 Task: Open Card Content Strategy Meeting in Board Newsletter Optimization to Workspace Advertising and Marketing and add a team member Softage.4@softage.net, a label Blue, a checklist Urban Planning, an attachment from Trello, a color Blue and finally, add a card description 'Plan and execute company team-building retreat with a focus on work-life integration' and a comment 'Given the potential impact of this task on our company competitive position, let us ensure that we approach it with a sense of strategic thinking and planning.'. Add a start date 'Jan 04, 1900' with a due date 'Jan 11, 1900'
Action: Mouse moved to (405, 148)
Screenshot: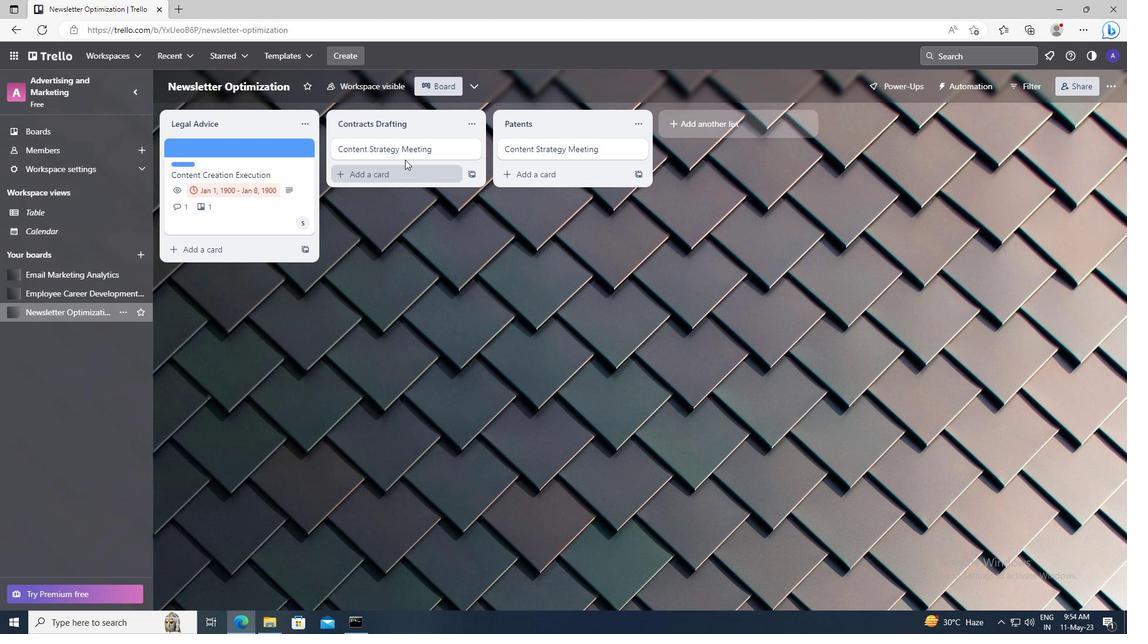 
Action: Mouse pressed left at (405, 148)
Screenshot: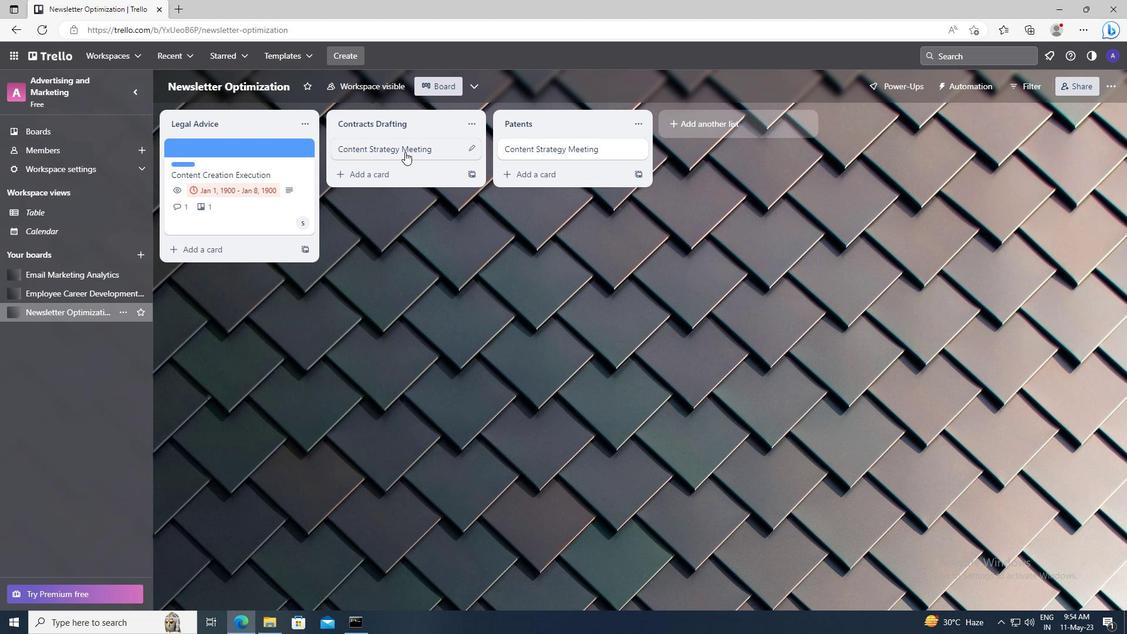 
Action: Mouse moved to (694, 186)
Screenshot: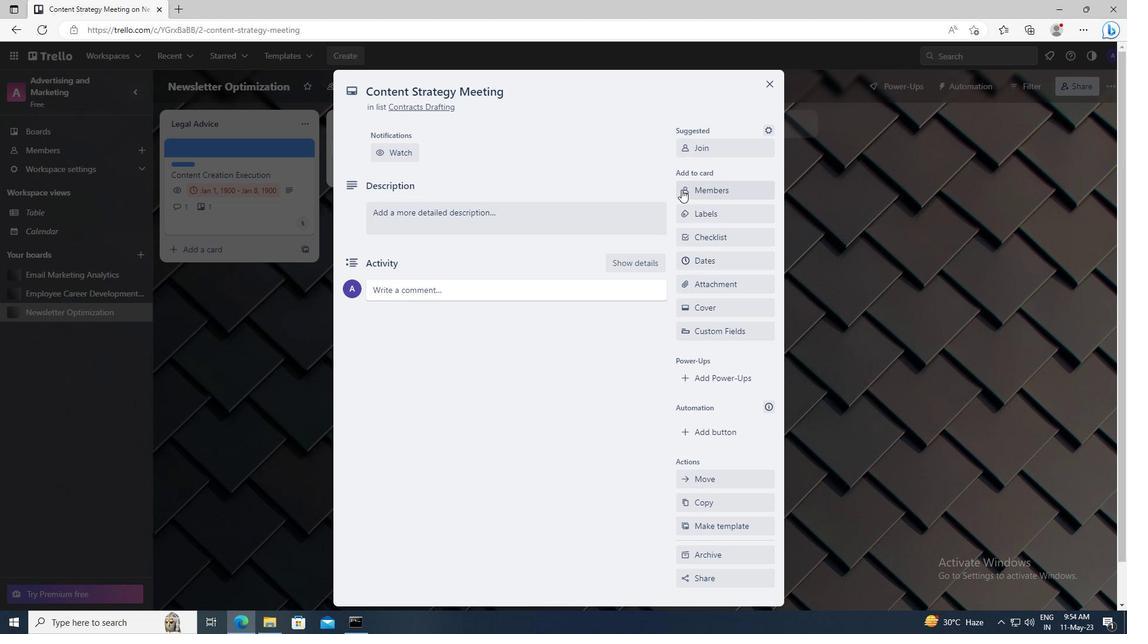 
Action: Mouse pressed left at (694, 186)
Screenshot: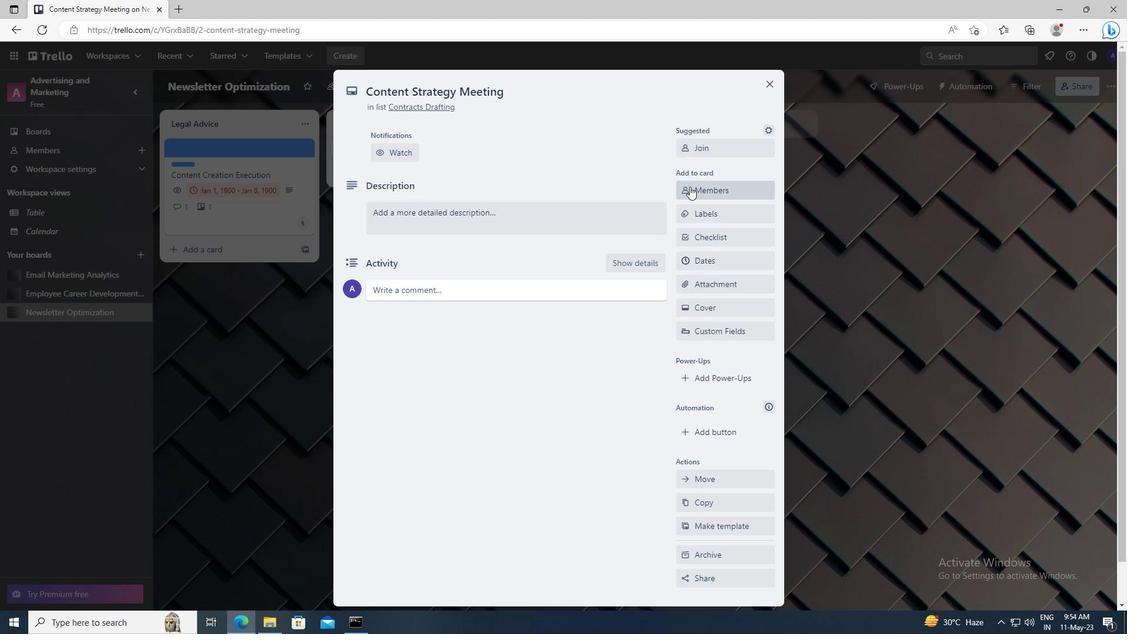 
Action: Mouse moved to (709, 245)
Screenshot: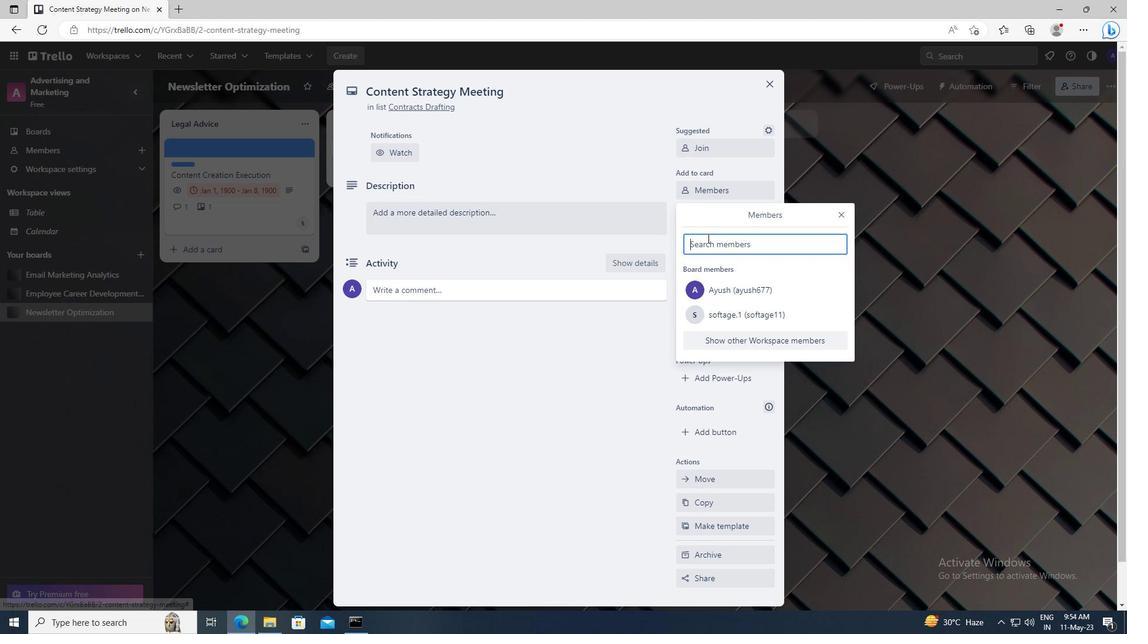 
Action: Mouse pressed left at (709, 245)
Screenshot: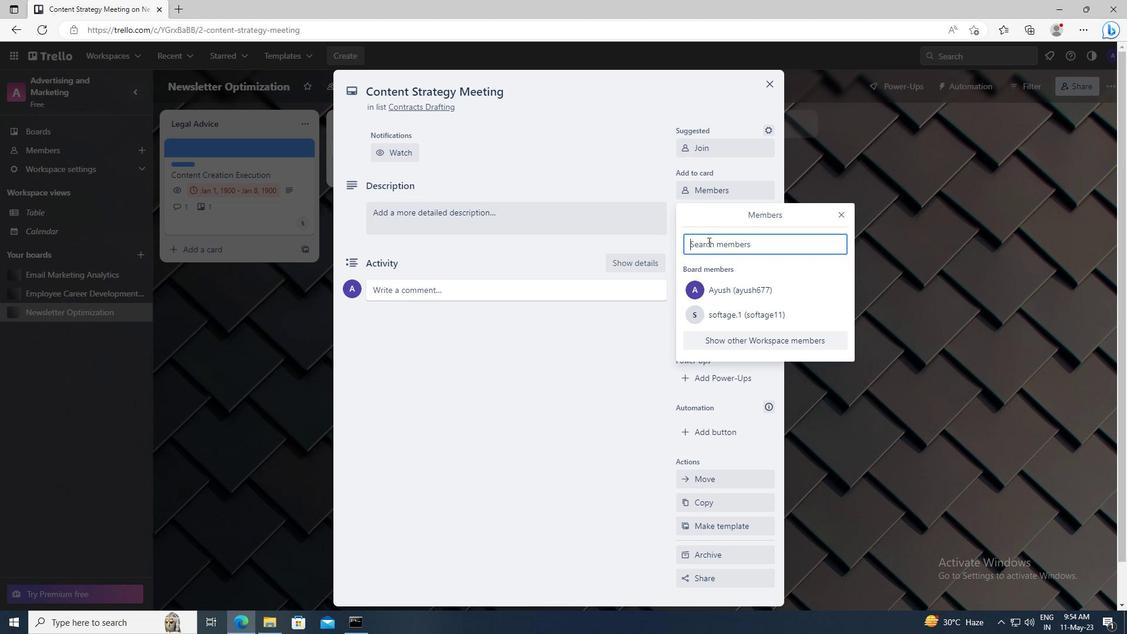
Action: Key pressed <Key.shift>SOFTAGE.4
Screenshot: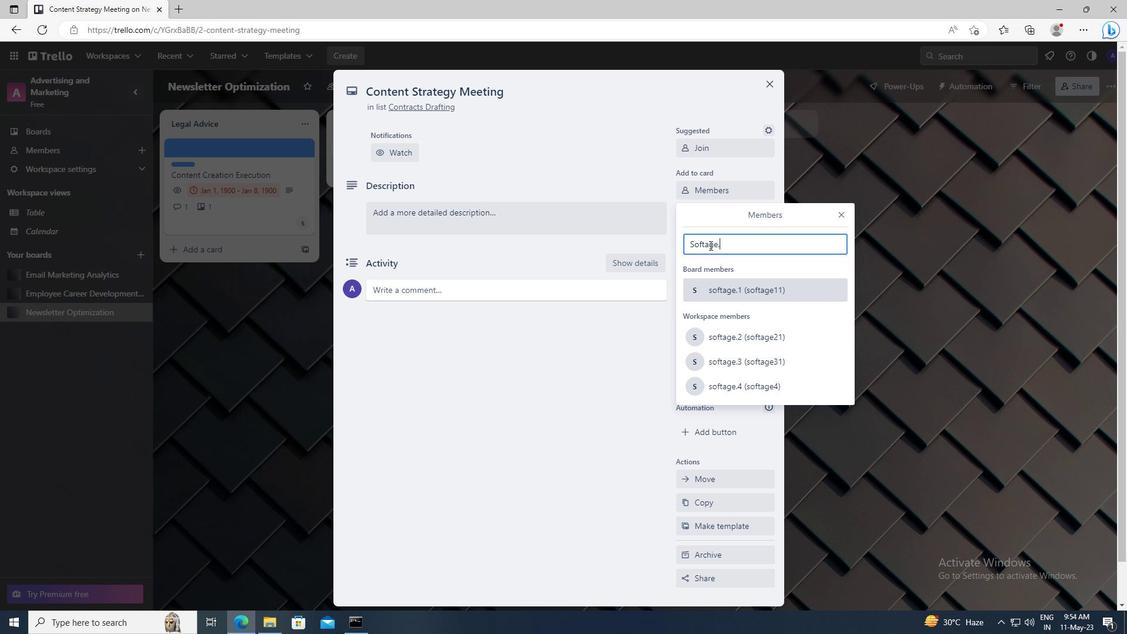 
Action: Mouse moved to (721, 353)
Screenshot: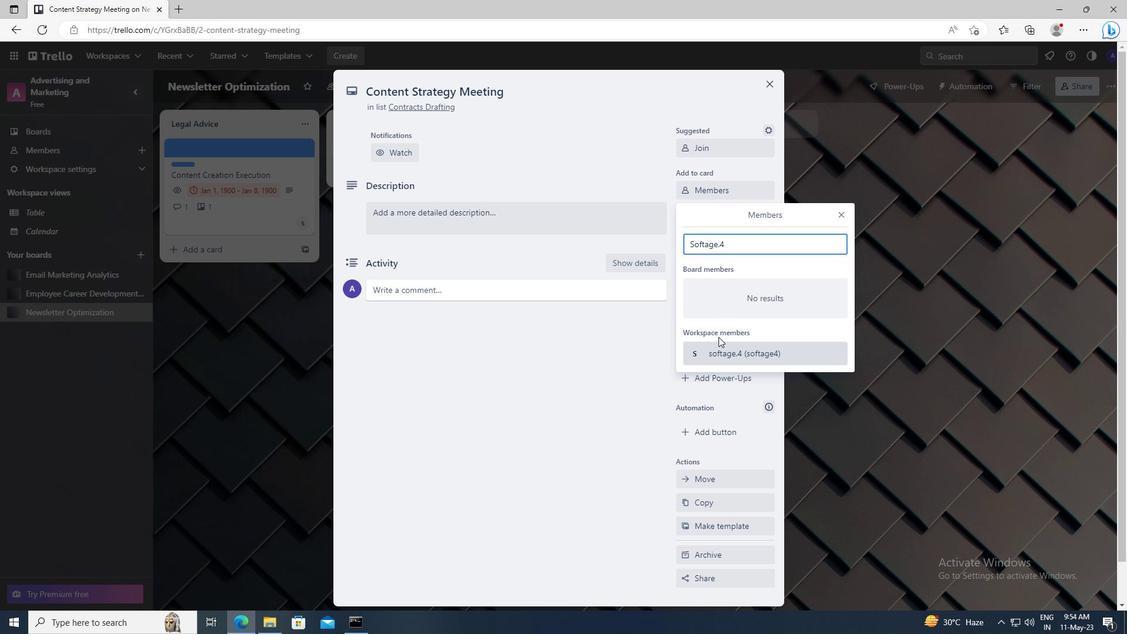 
Action: Mouse pressed left at (721, 353)
Screenshot: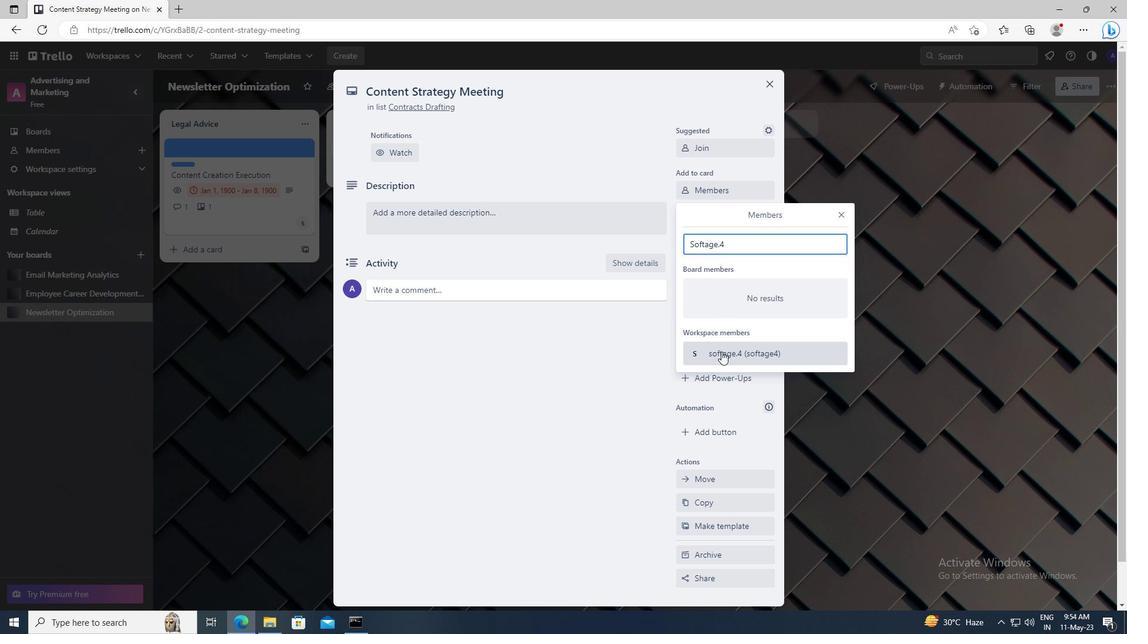 
Action: Mouse moved to (838, 214)
Screenshot: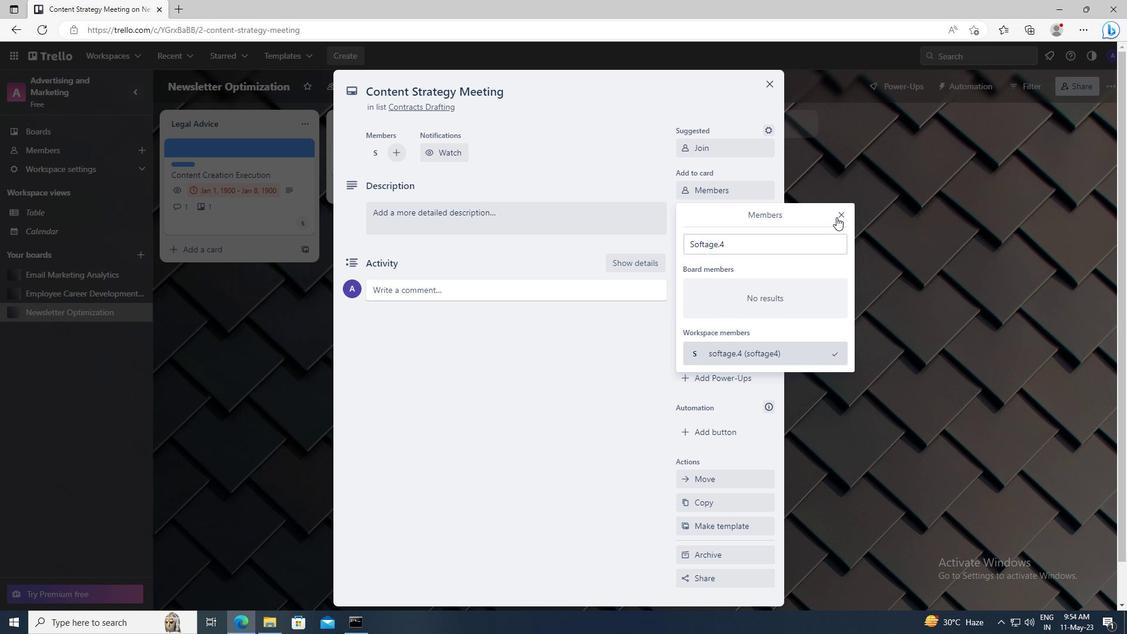 
Action: Mouse pressed left at (838, 214)
Screenshot: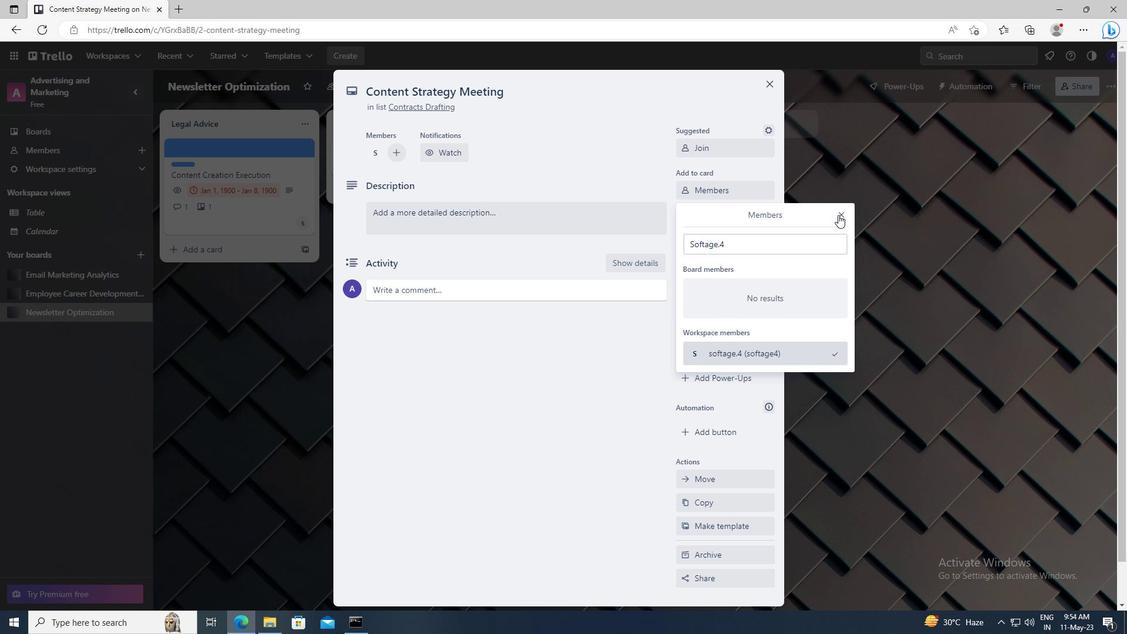 
Action: Mouse moved to (744, 214)
Screenshot: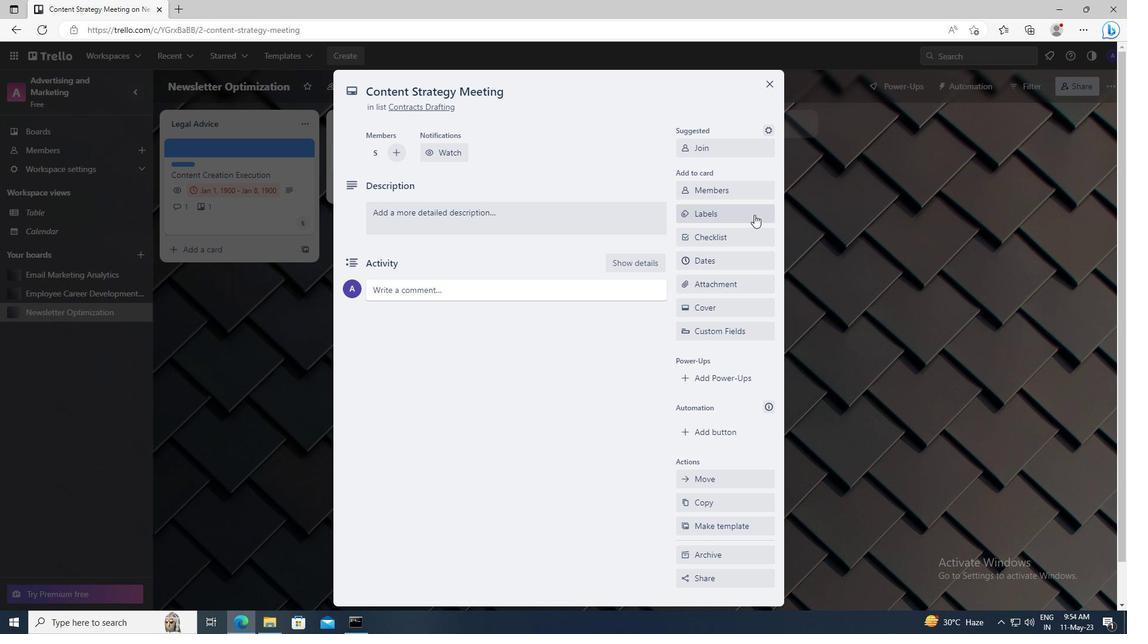 
Action: Mouse pressed left at (744, 214)
Screenshot: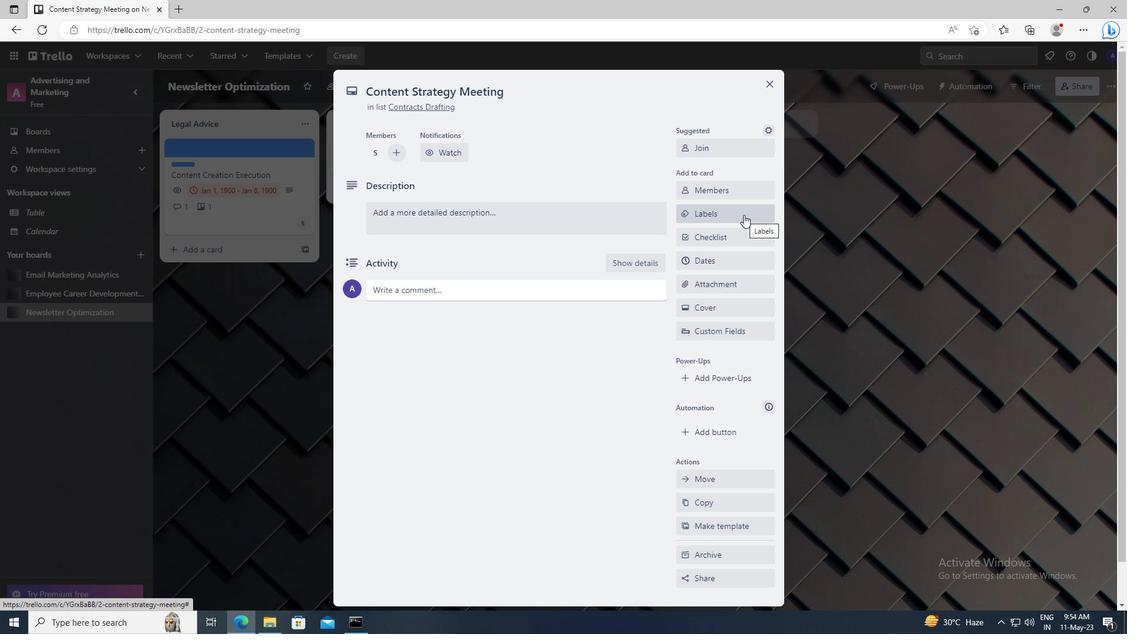 
Action: Mouse moved to (756, 443)
Screenshot: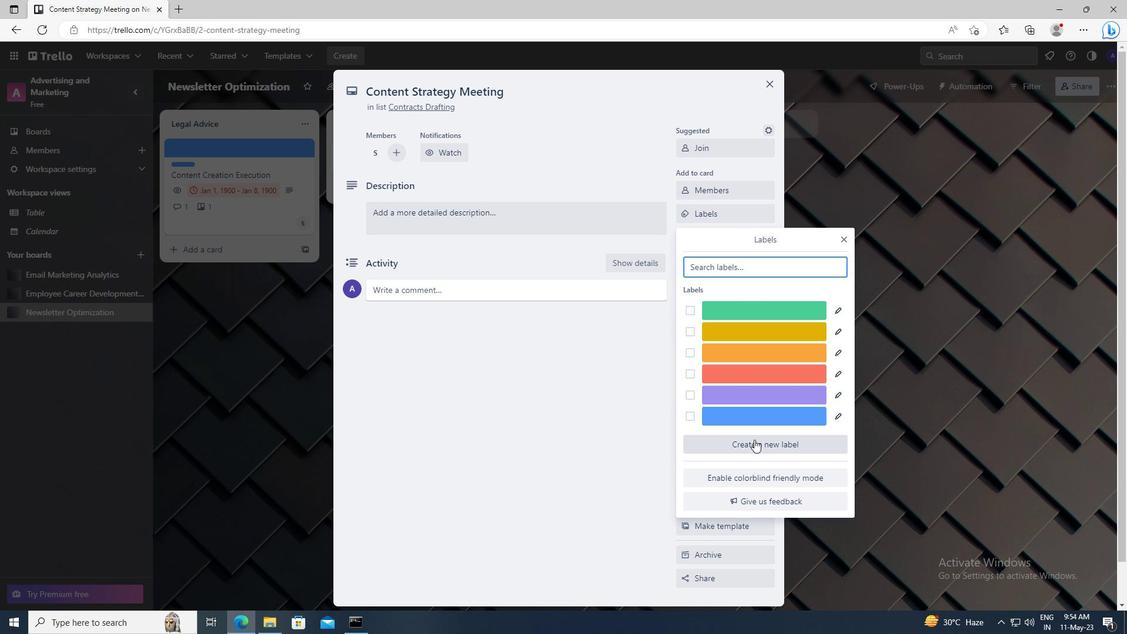 
Action: Mouse pressed left at (756, 443)
Screenshot: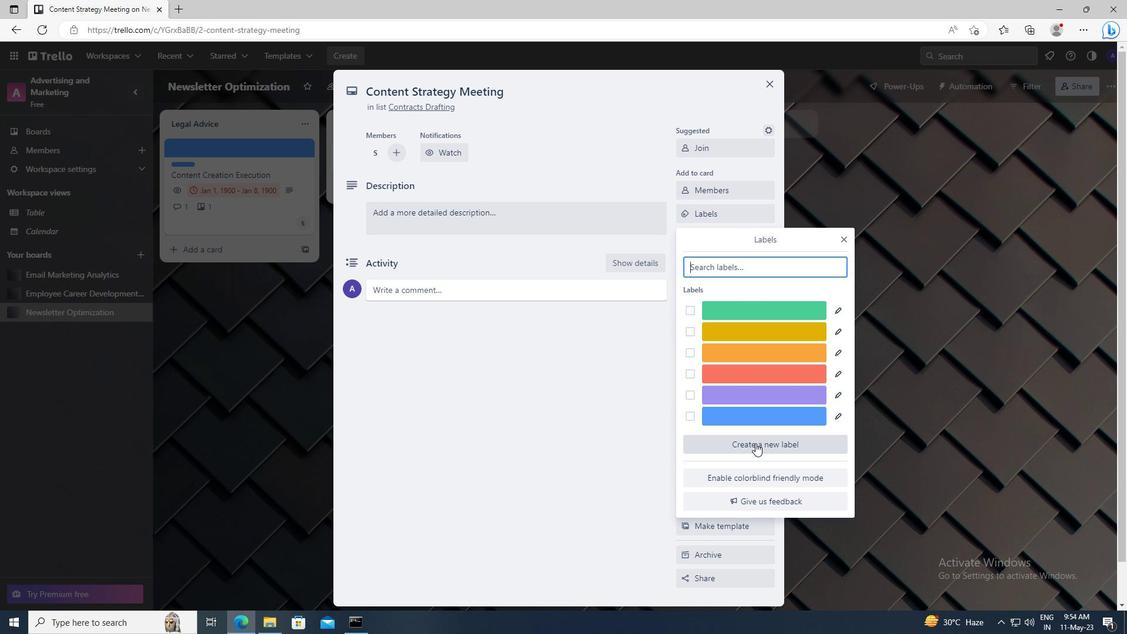 
Action: Mouse moved to (707, 469)
Screenshot: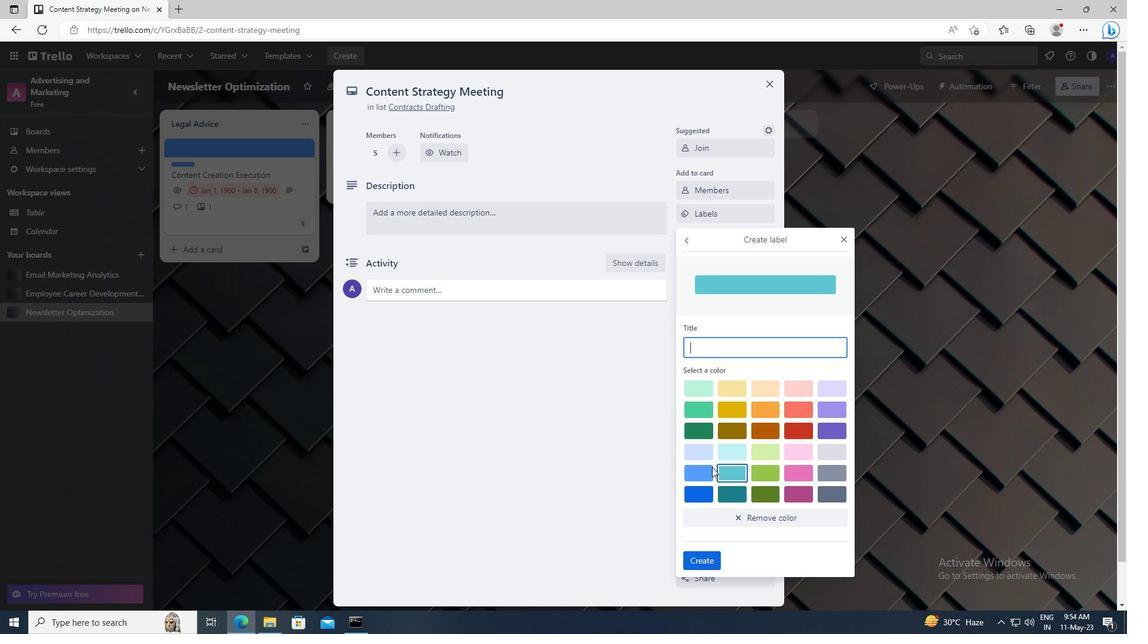 
Action: Mouse pressed left at (707, 469)
Screenshot: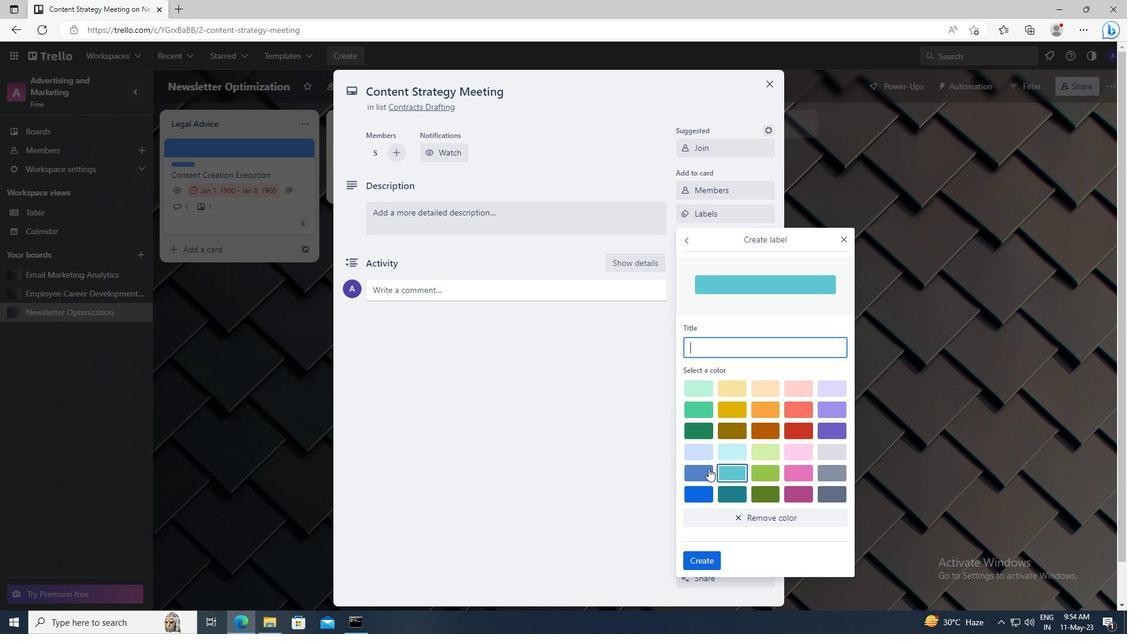 
Action: Mouse moved to (709, 560)
Screenshot: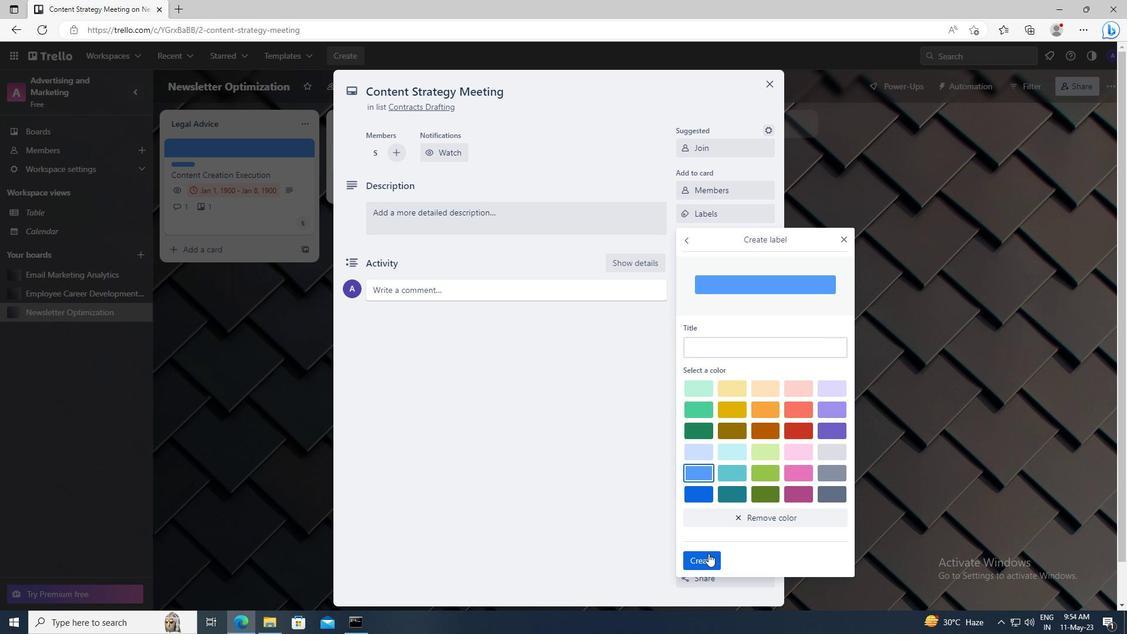 
Action: Mouse pressed left at (709, 560)
Screenshot: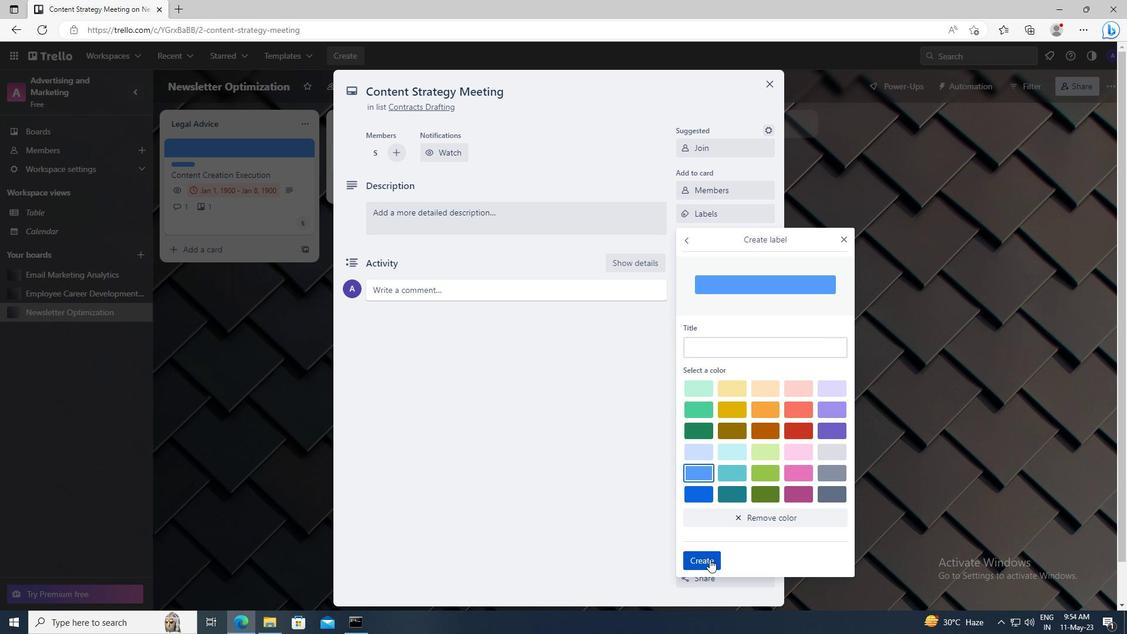 
Action: Mouse moved to (847, 239)
Screenshot: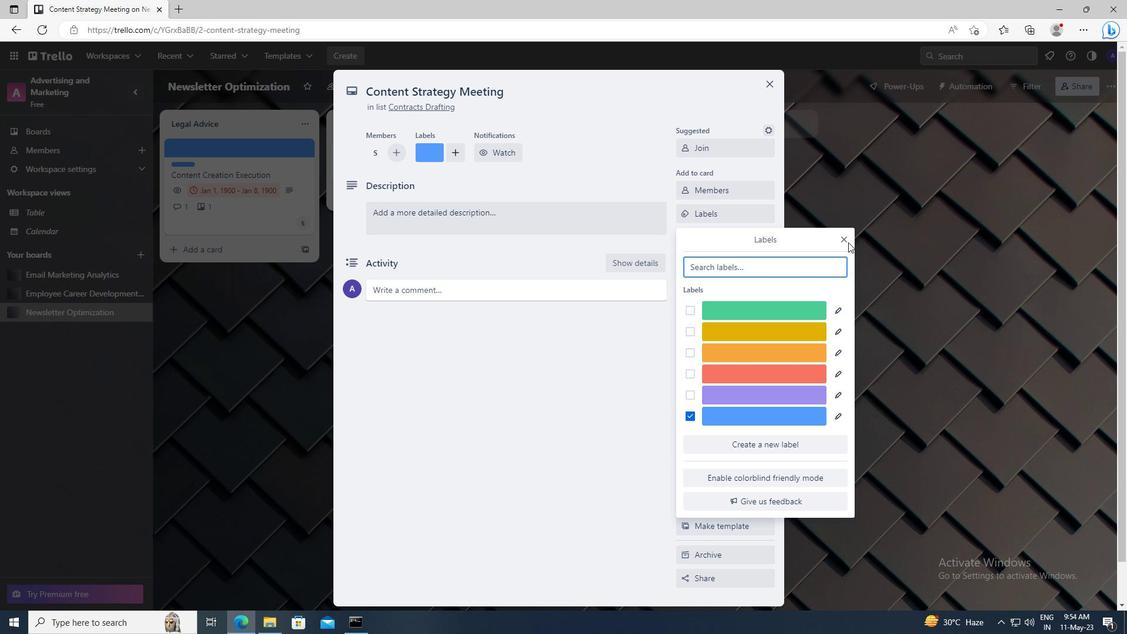 
Action: Mouse pressed left at (847, 239)
Screenshot: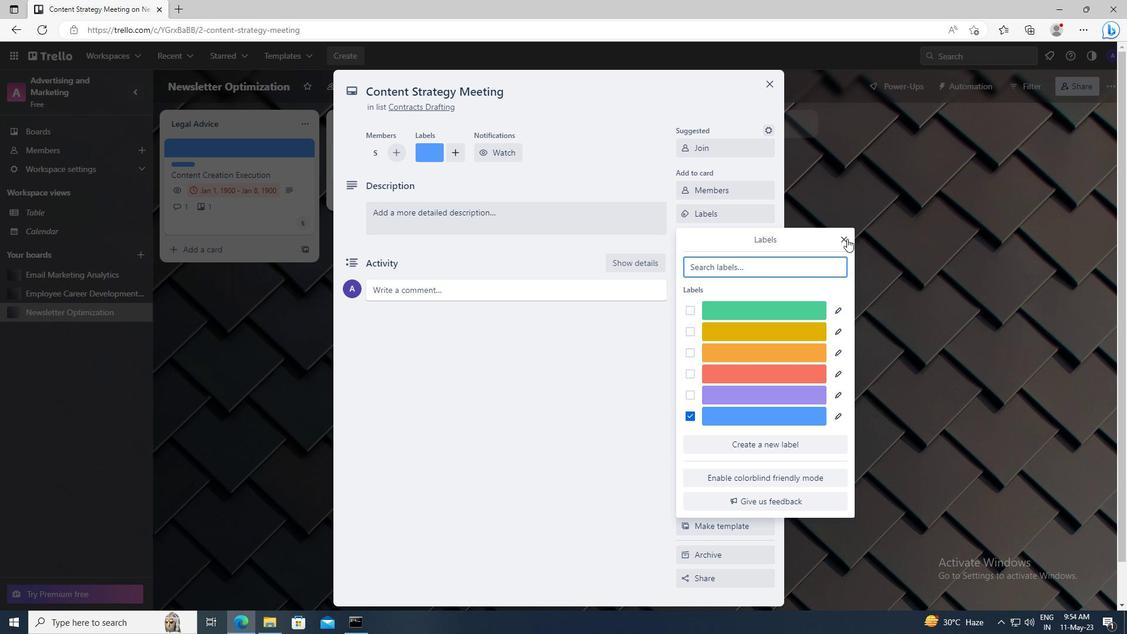 
Action: Mouse moved to (740, 239)
Screenshot: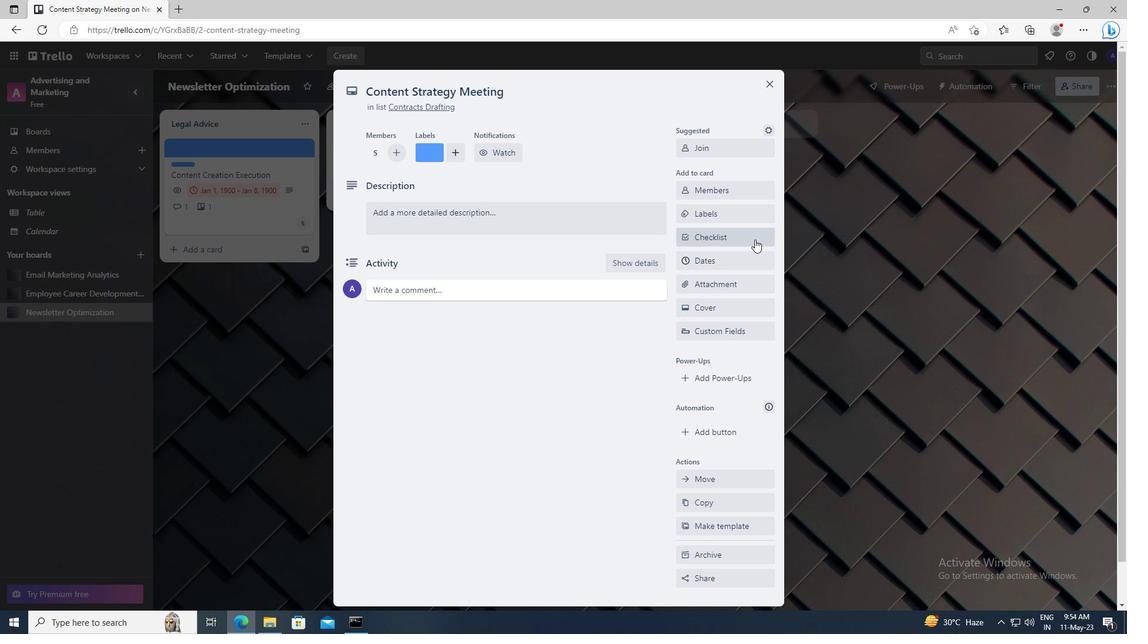 
Action: Mouse pressed left at (740, 239)
Screenshot: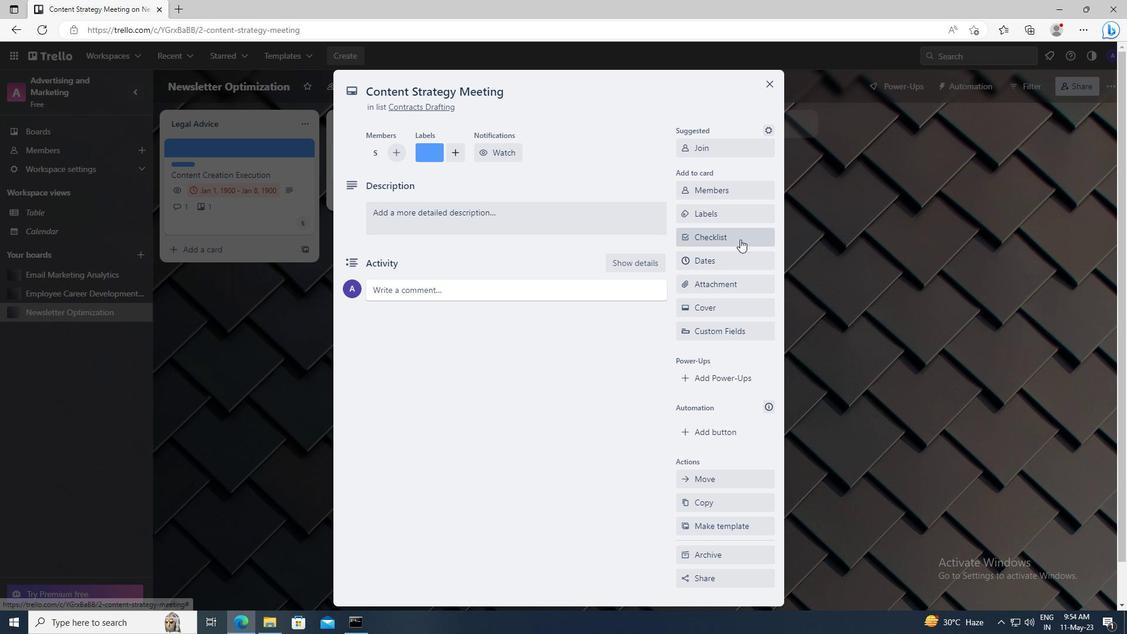 
Action: Key pressed <Key.shift>URBAN<Key.space><Key.shift>PLANNING
Screenshot: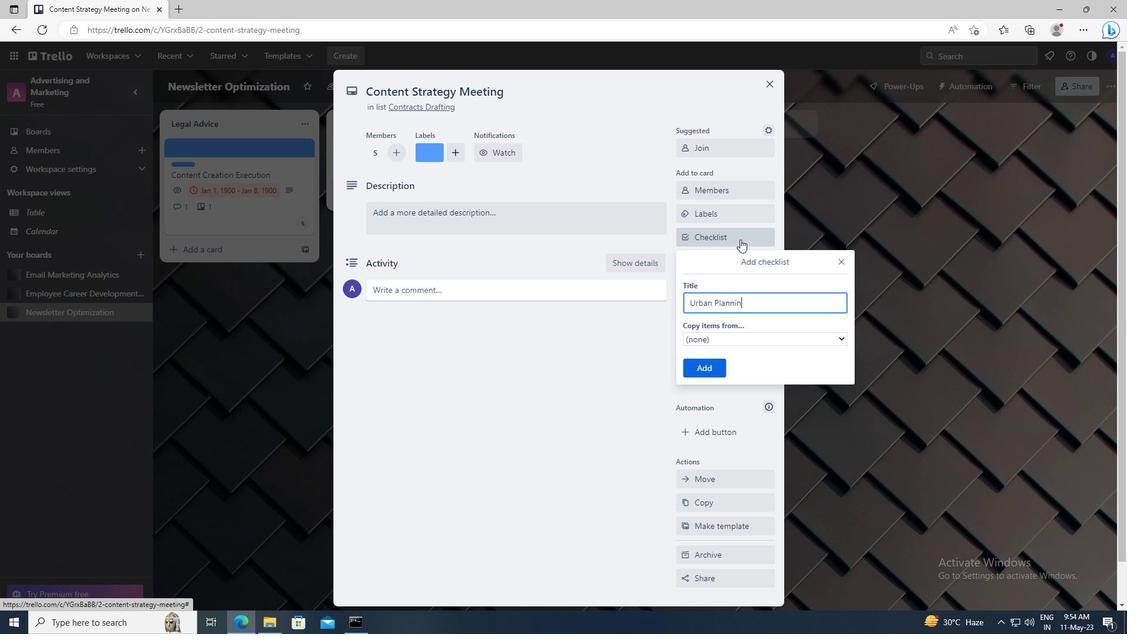 
Action: Mouse moved to (712, 365)
Screenshot: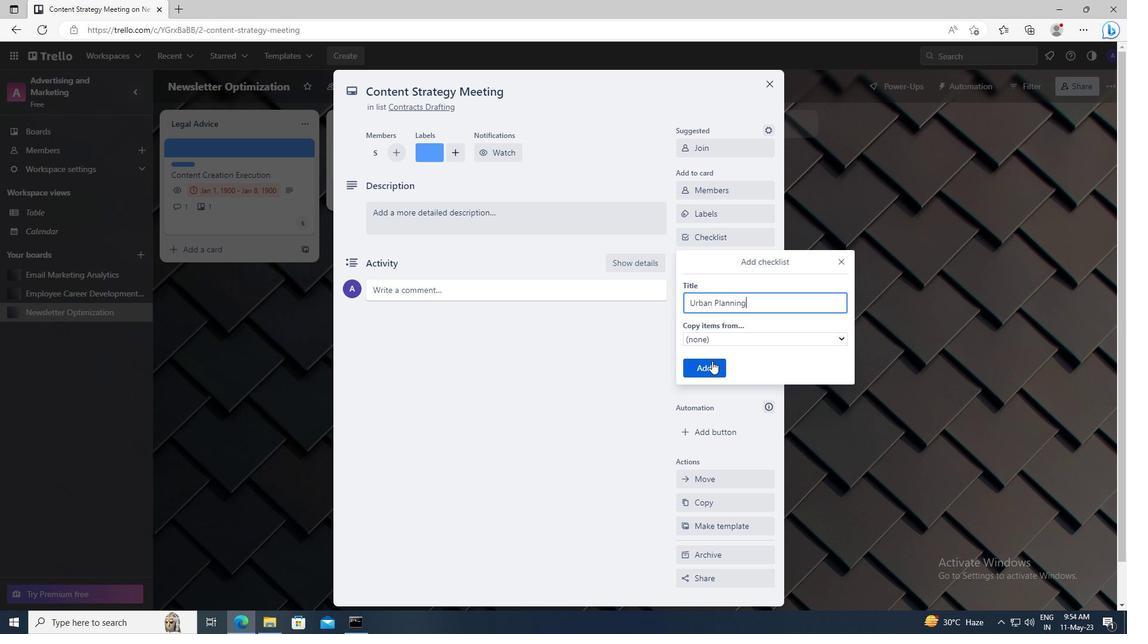 
Action: Mouse pressed left at (712, 365)
Screenshot: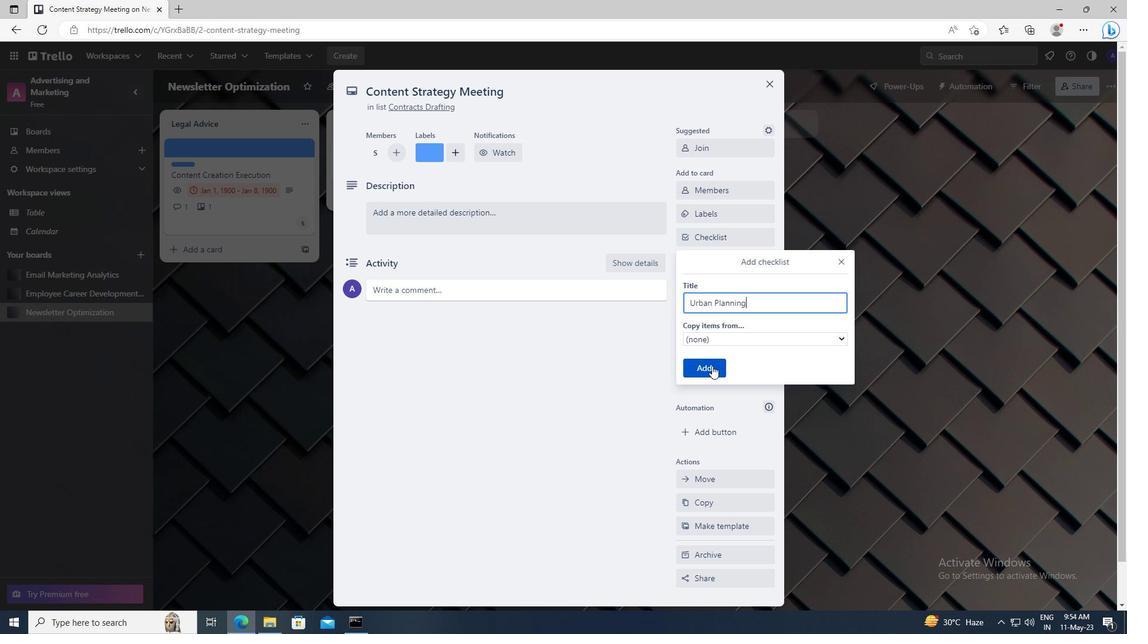 
Action: Mouse moved to (707, 286)
Screenshot: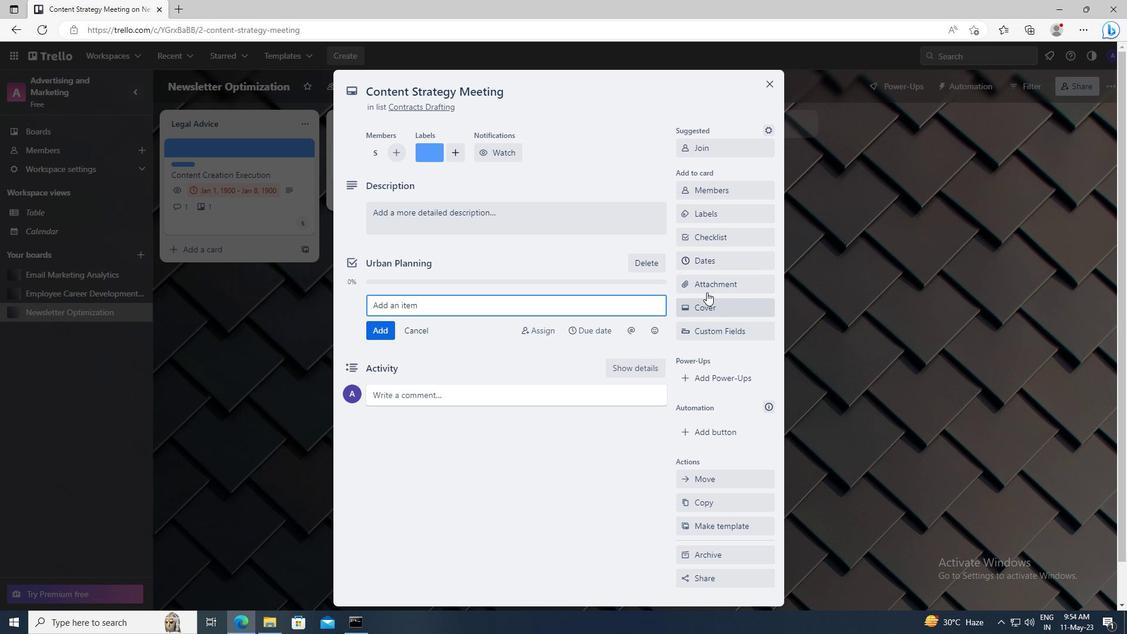 
Action: Mouse pressed left at (707, 286)
Screenshot: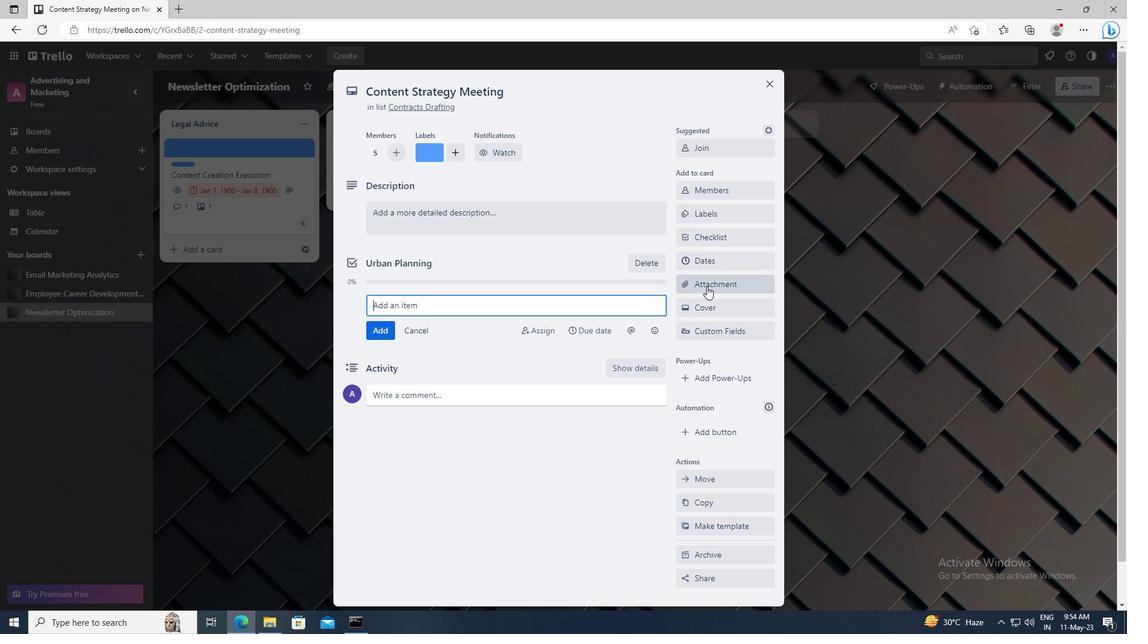 
Action: Mouse moved to (704, 352)
Screenshot: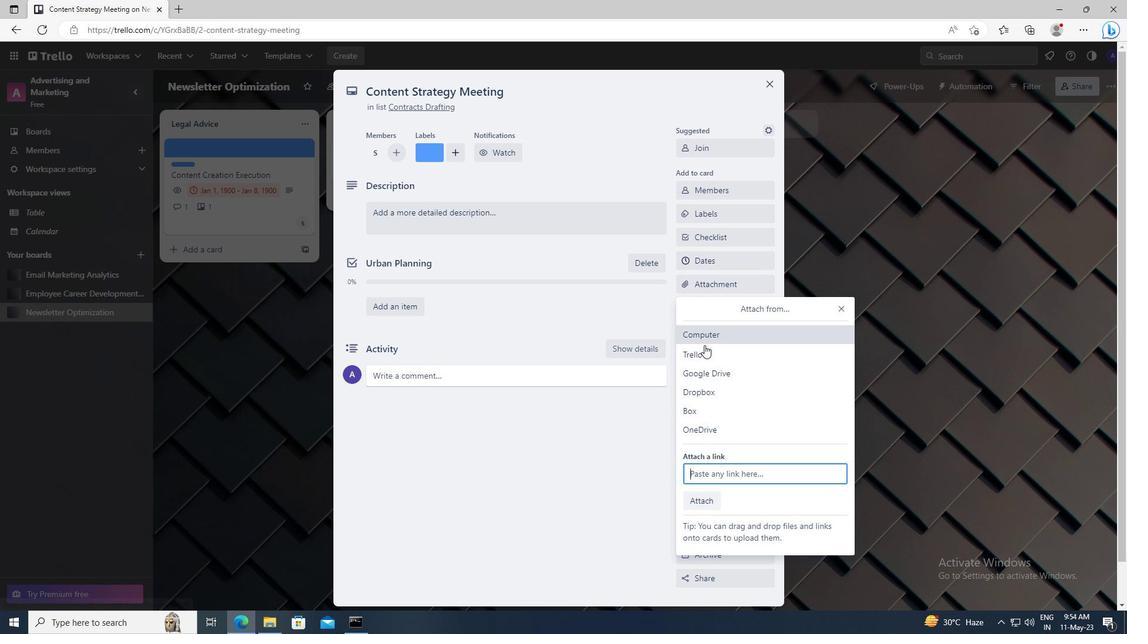 
Action: Mouse pressed left at (704, 352)
Screenshot: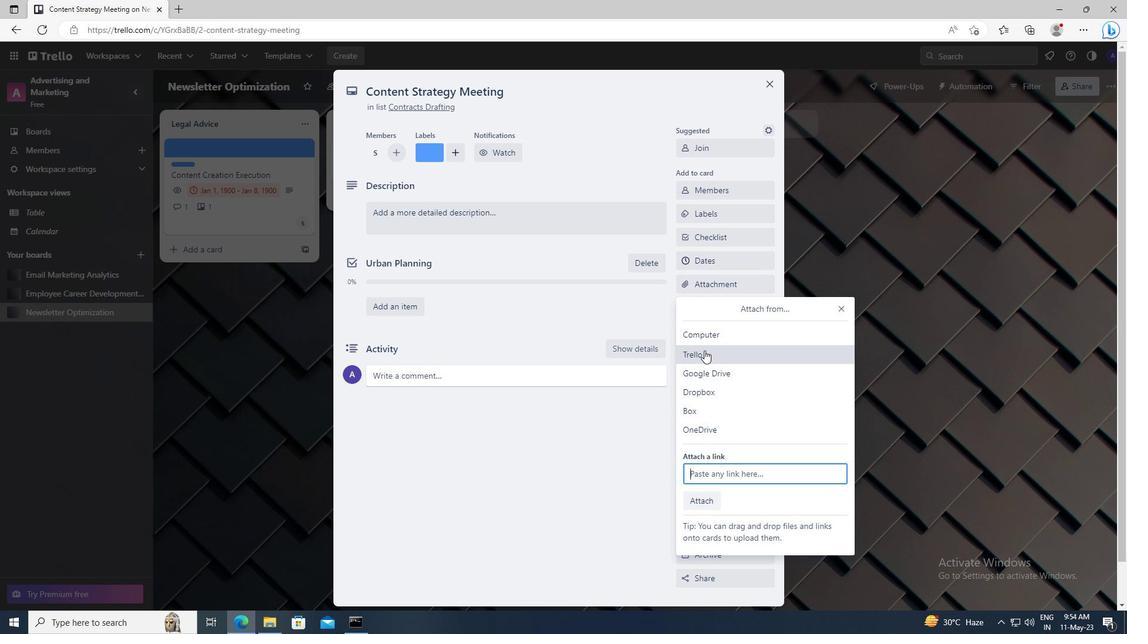 
Action: Mouse moved to (705, 255)
Screenshot: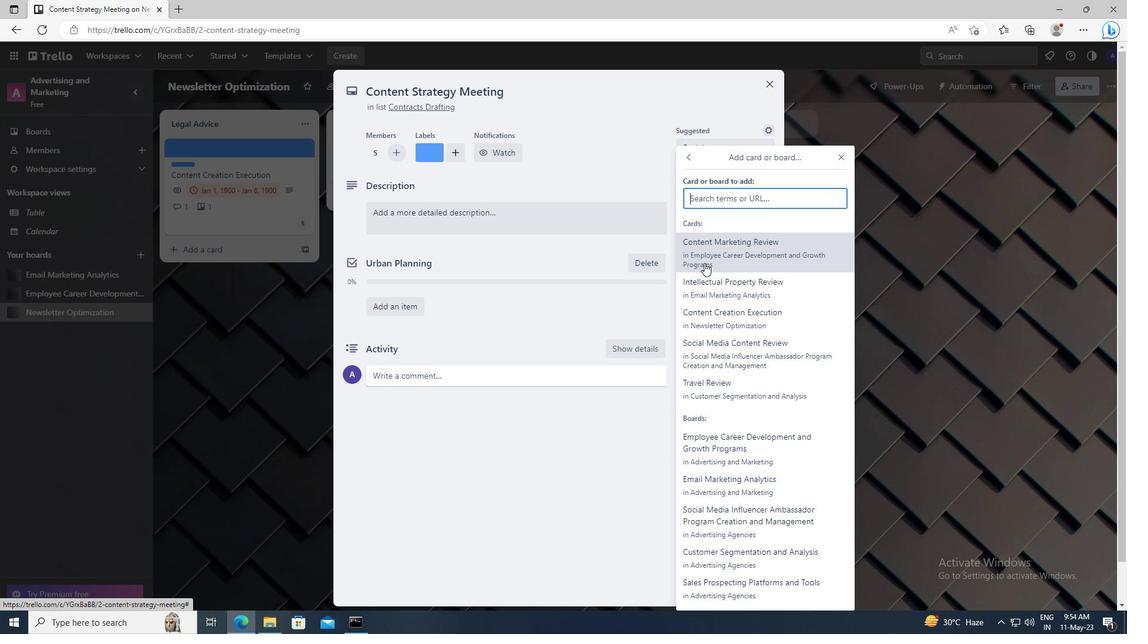 
Action: Mouse pressed left at (705, 255)
Screenshot: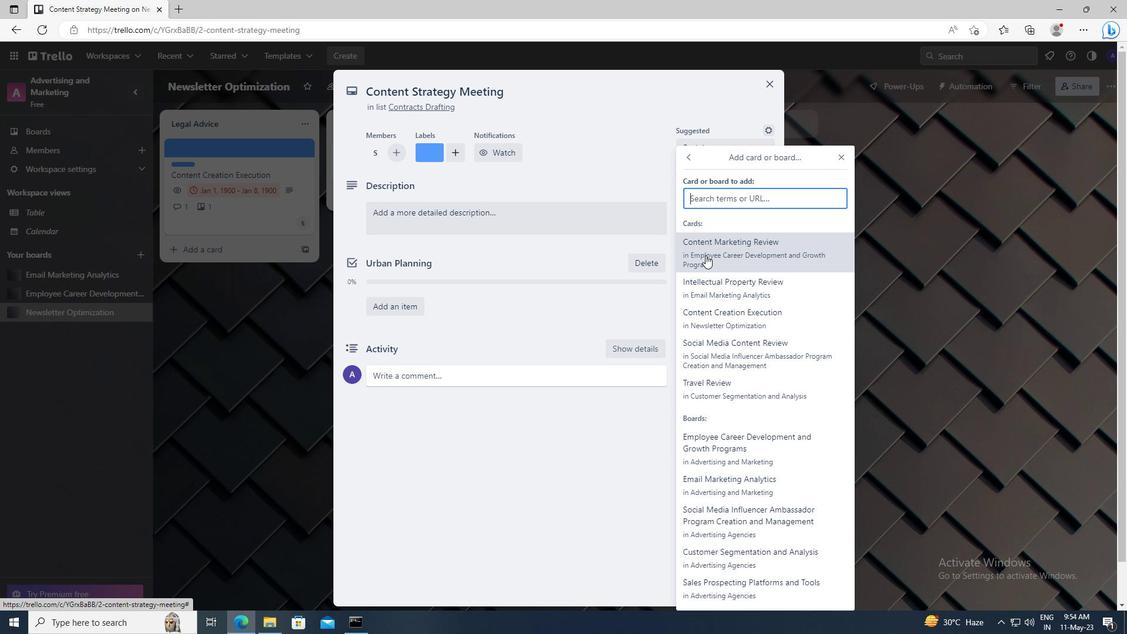 
Action: Mouse moved to (714, 302)
Screenshot: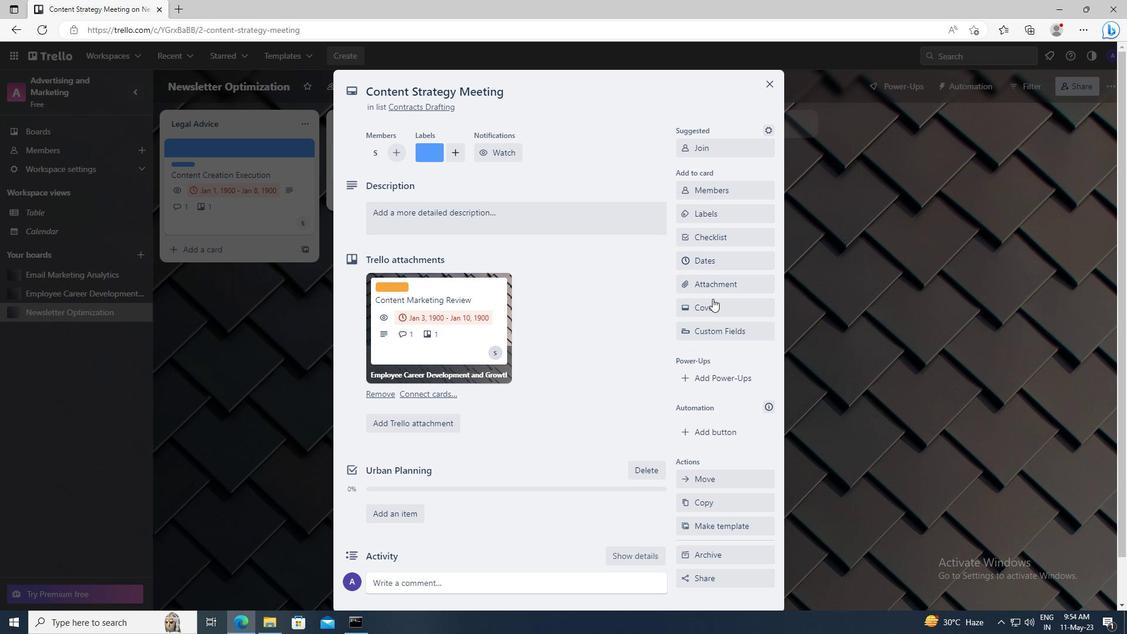
Action: Mouse pressed left at (714, 302)
Screenshot: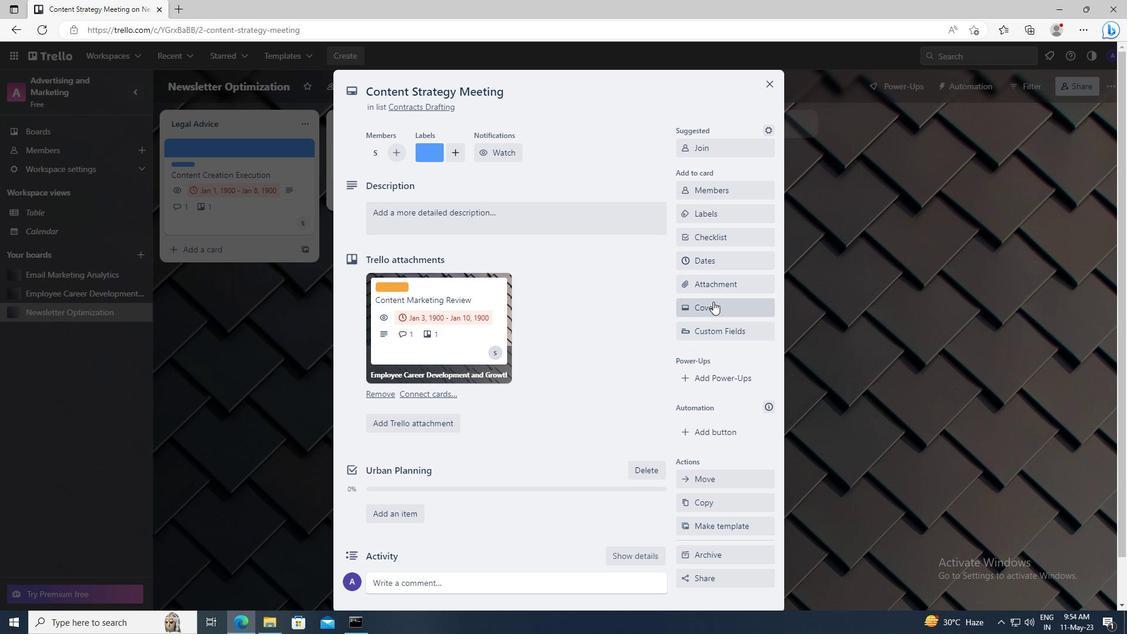 
Action: Mouse moved to (705, 405)
Screenshot: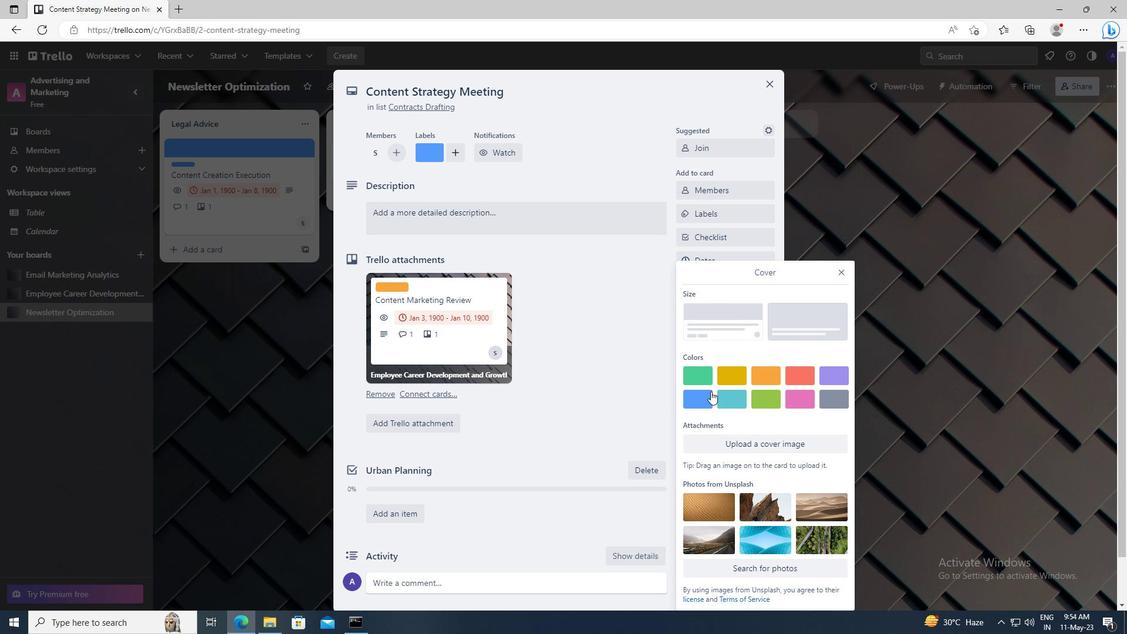 
Action: Mouse pressed left at (705, 405)
Screenshot: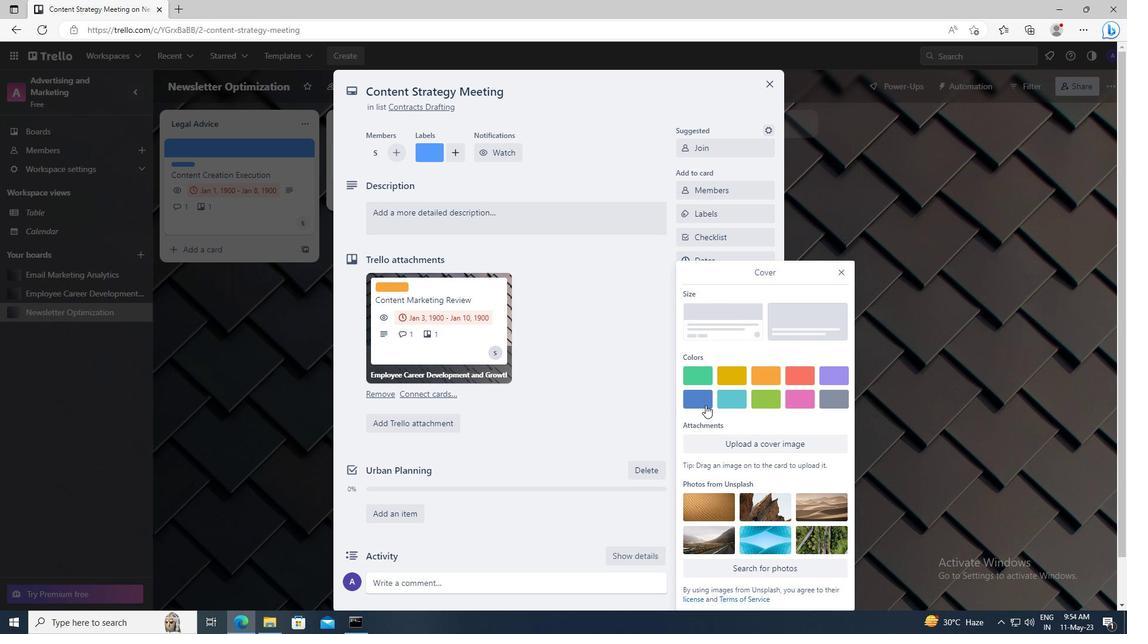 
Action: Mouse moved to (841, 250)
Screenshot: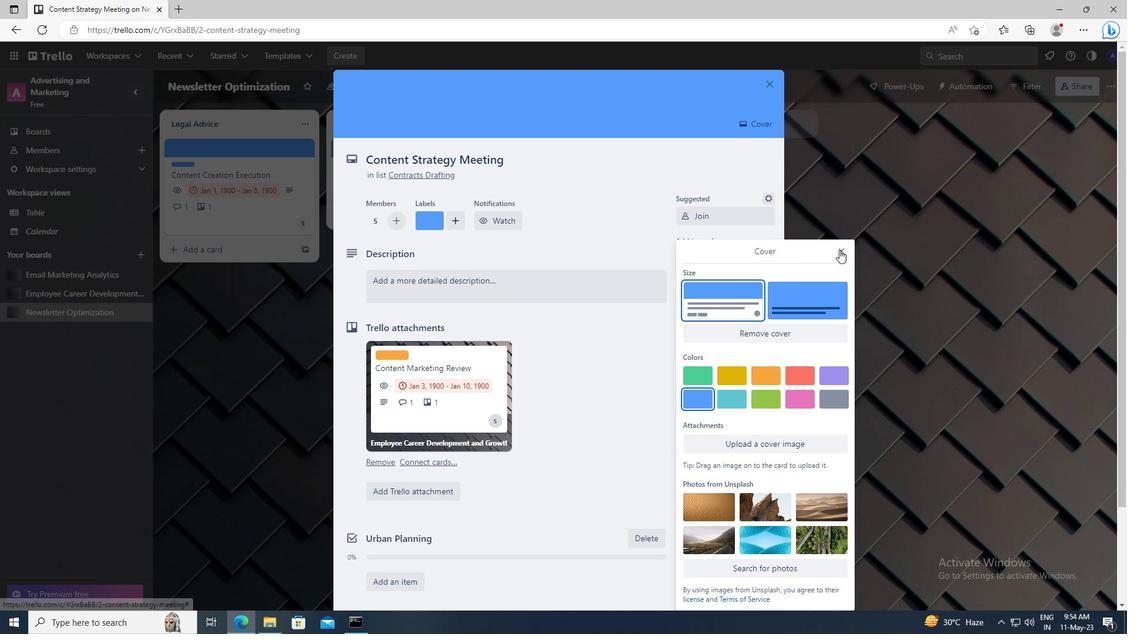 
Action: Mouse pressed left at (841, 250)
Screenshot: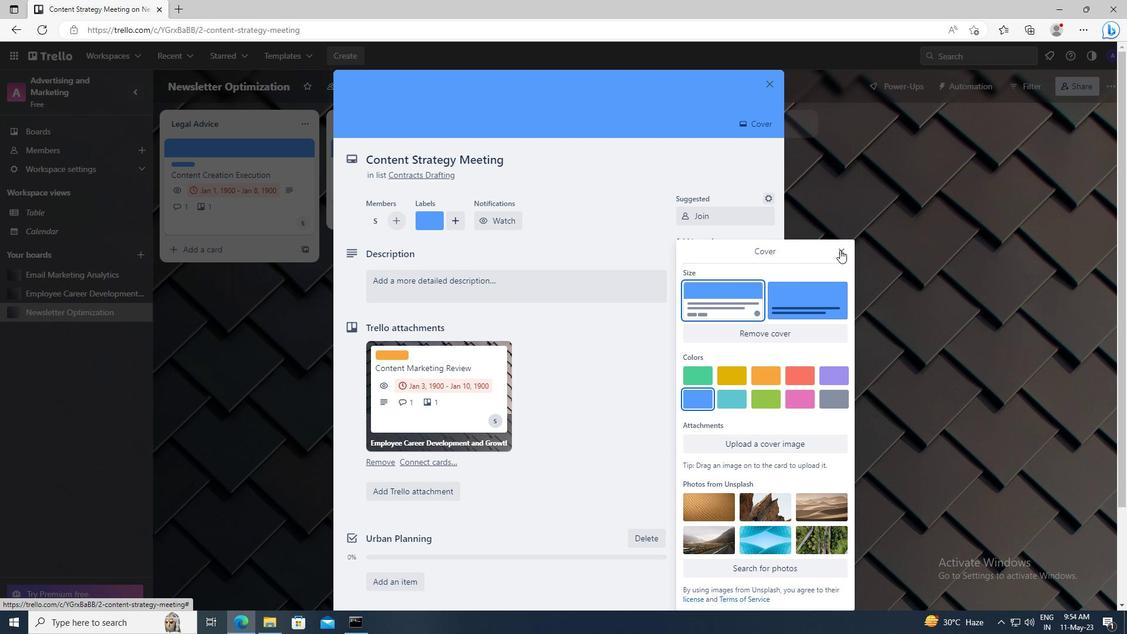 
Action: Mouse moved to (469, 289)
Screenshot: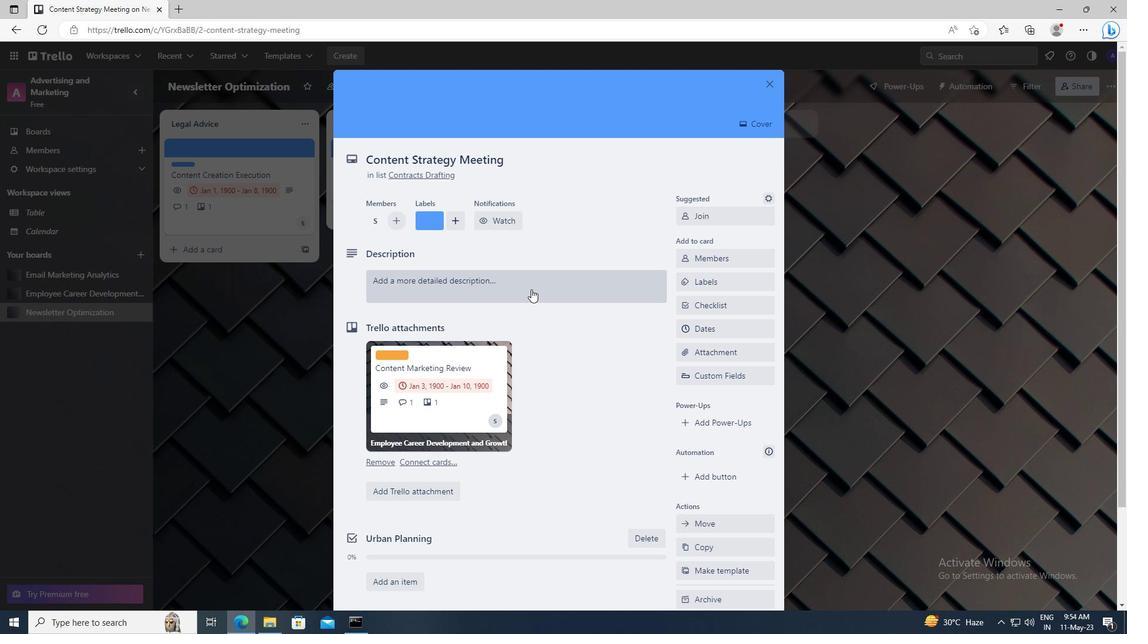 
Action: Mouse pressed left at (469, 289)
Screenshot: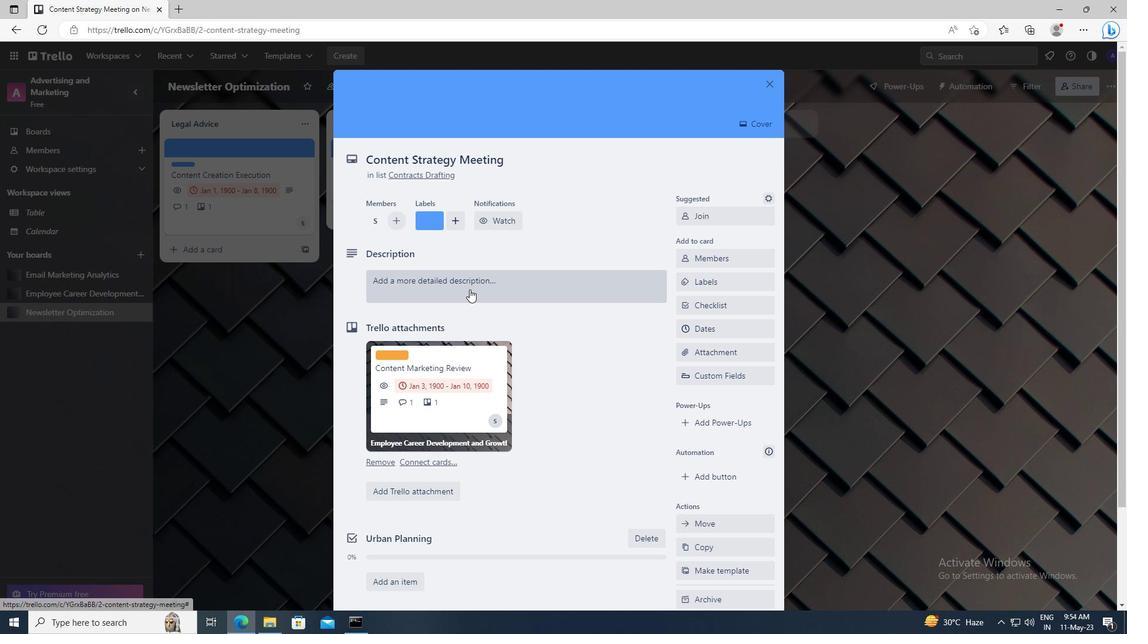 
Action: Key pressed <Key.shift>PLAN<Key.space>AND<Key.space>EXECUTE<Key.space>COMPANY<Key.space>TEAM-BUILDING<Key.space>RETREAT<Key.space>WITH<Key.space>A<Key.space>FOCUS<Key.space>ON<Key.space>WORK-LIFE<Key.space>INTEGRATION
Screenshot: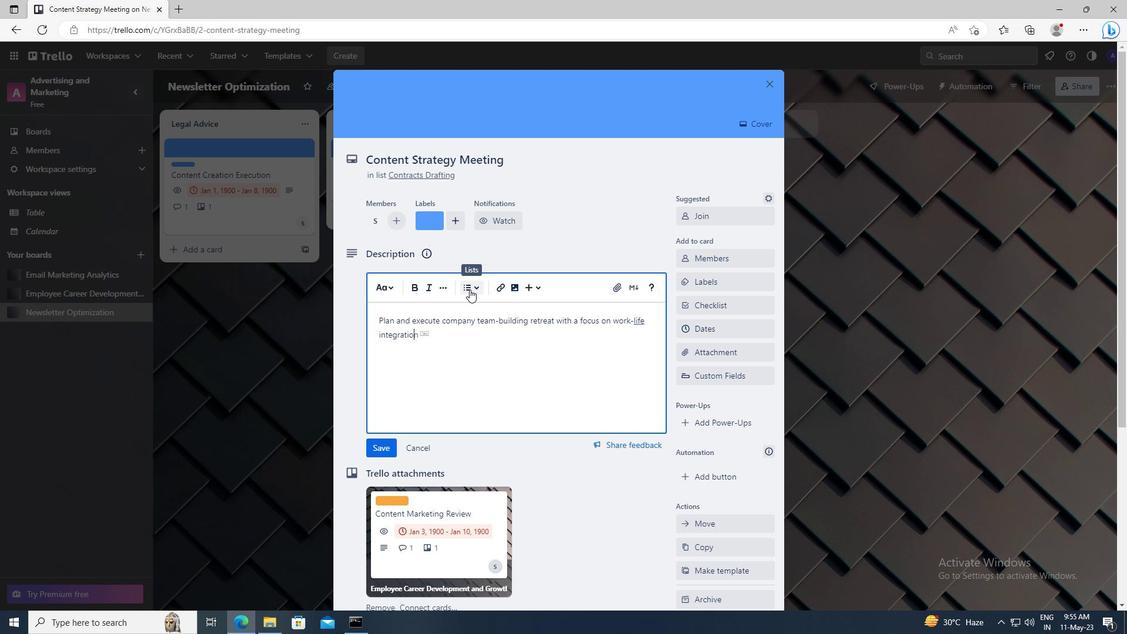 
Action: Mouse scrolled (469, 288) with delta (0, 0)
Screenshot: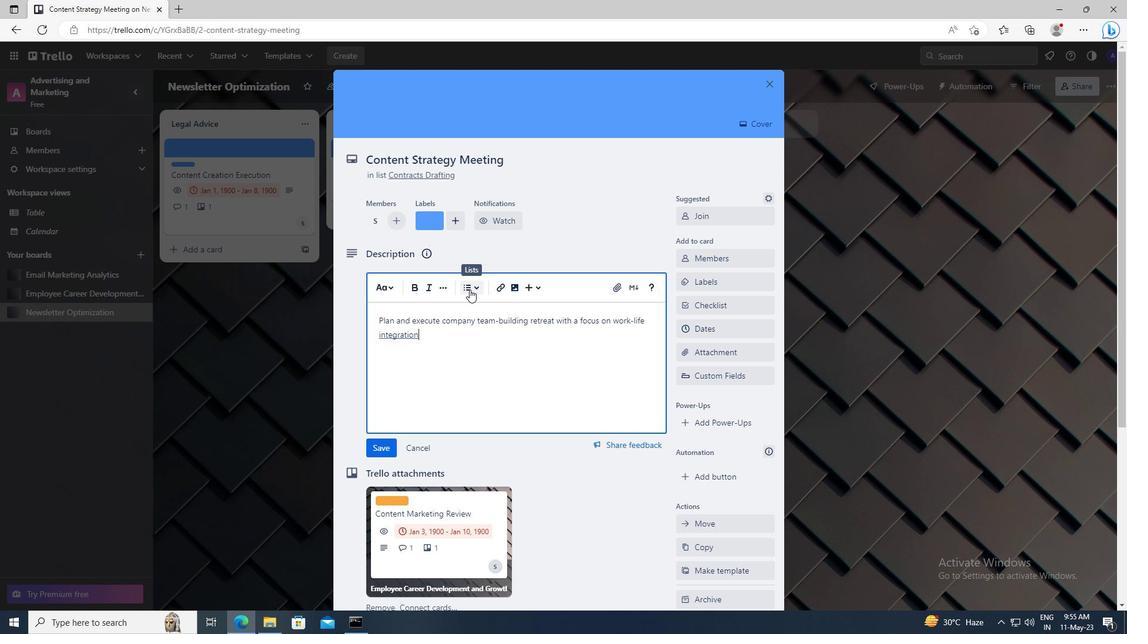 
Action: Mouse moved to (387, 361)
Screenshot: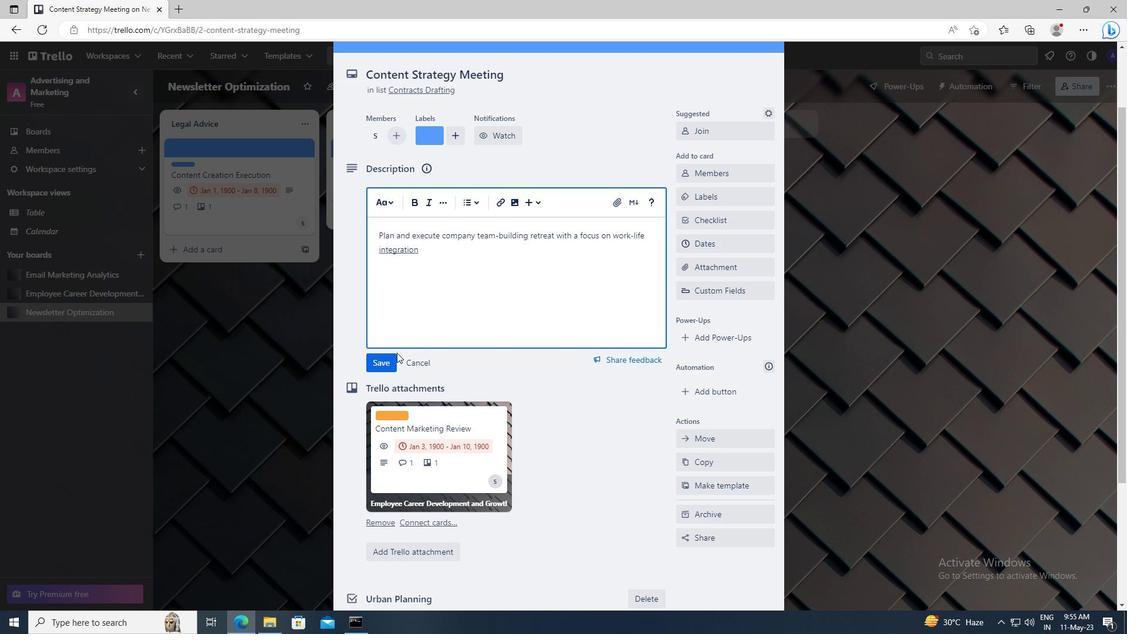 
Action: Mouse pressed left at (387, 361)
Screenshot: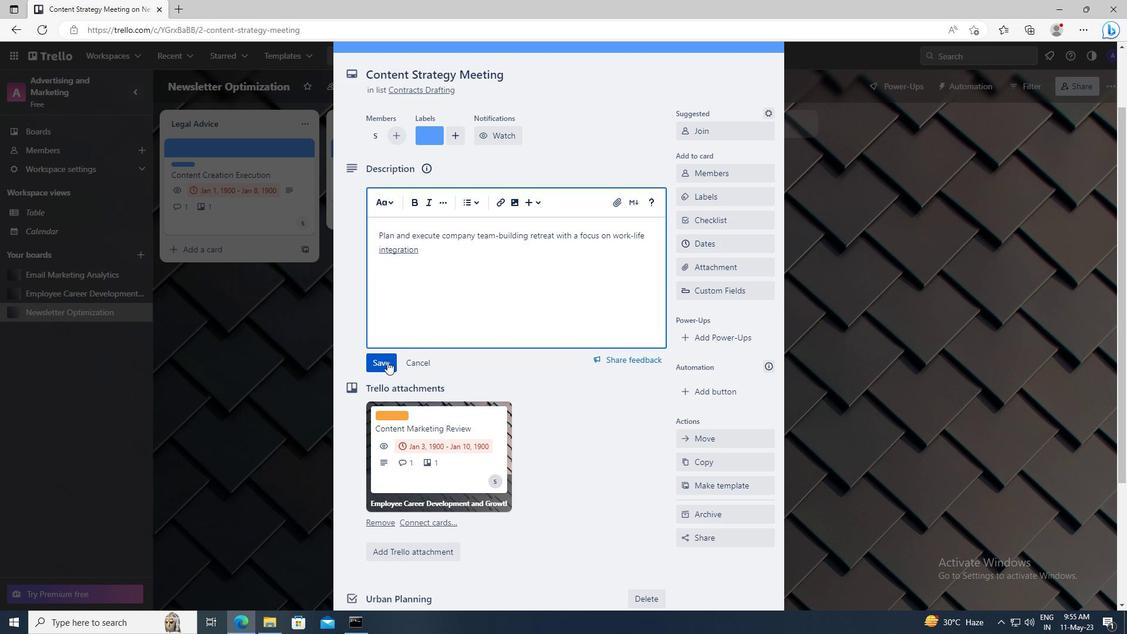 
Action: Mouse scrolled (387, 361) with delta (0, 0)
Screenshot: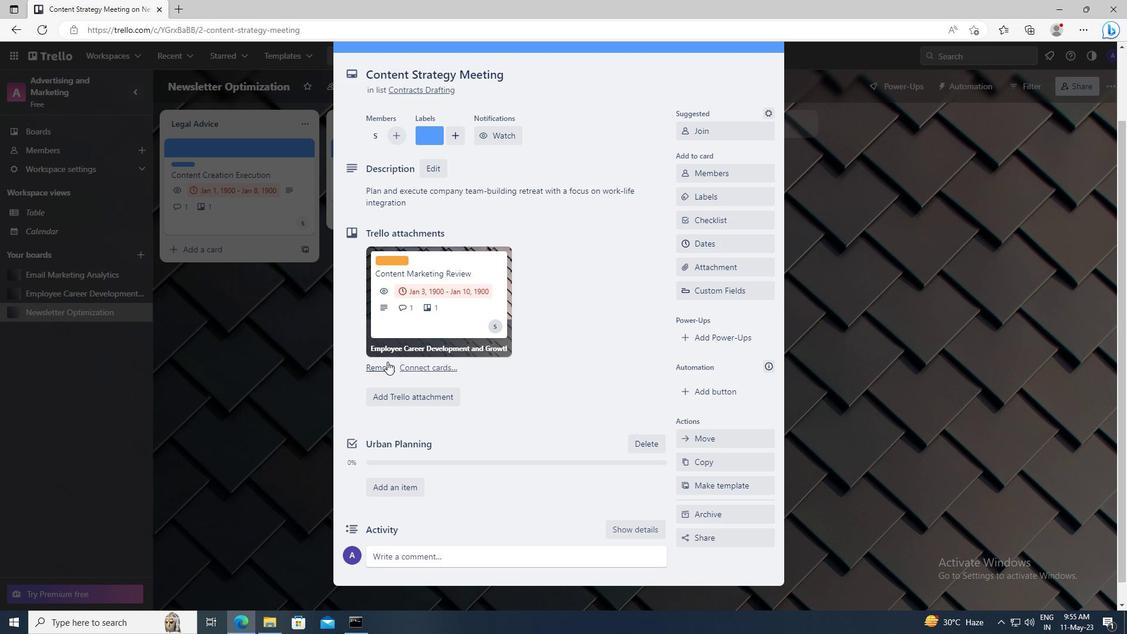 
Action: Mouse moved to (406, 534)
Screenshot: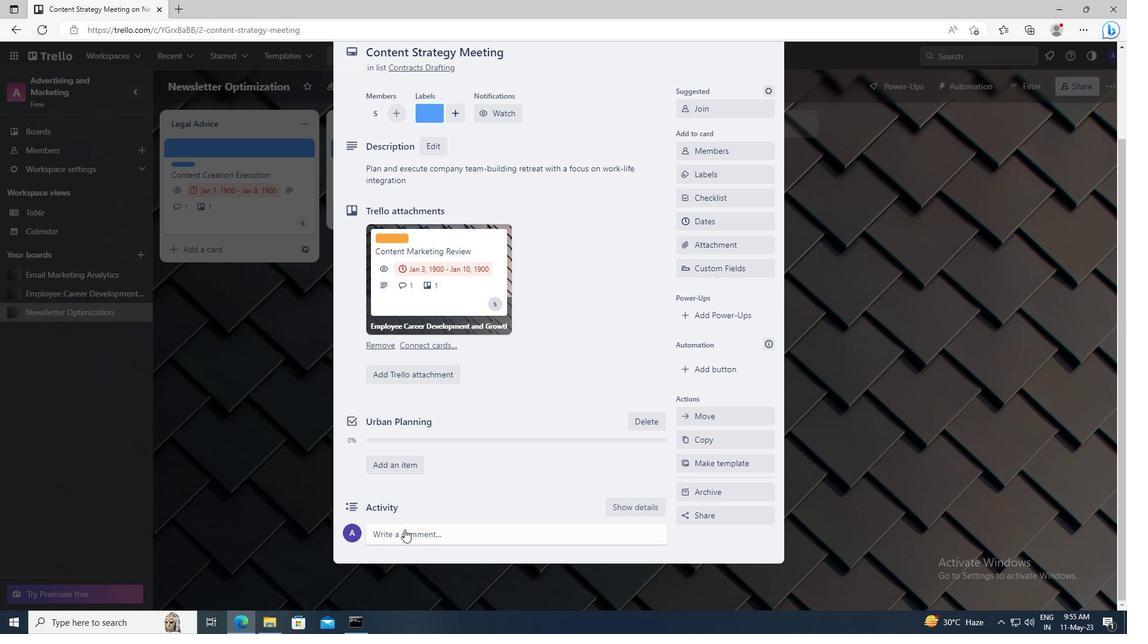 
Action: Mouse pressed left at (406, 534)
Screenshot: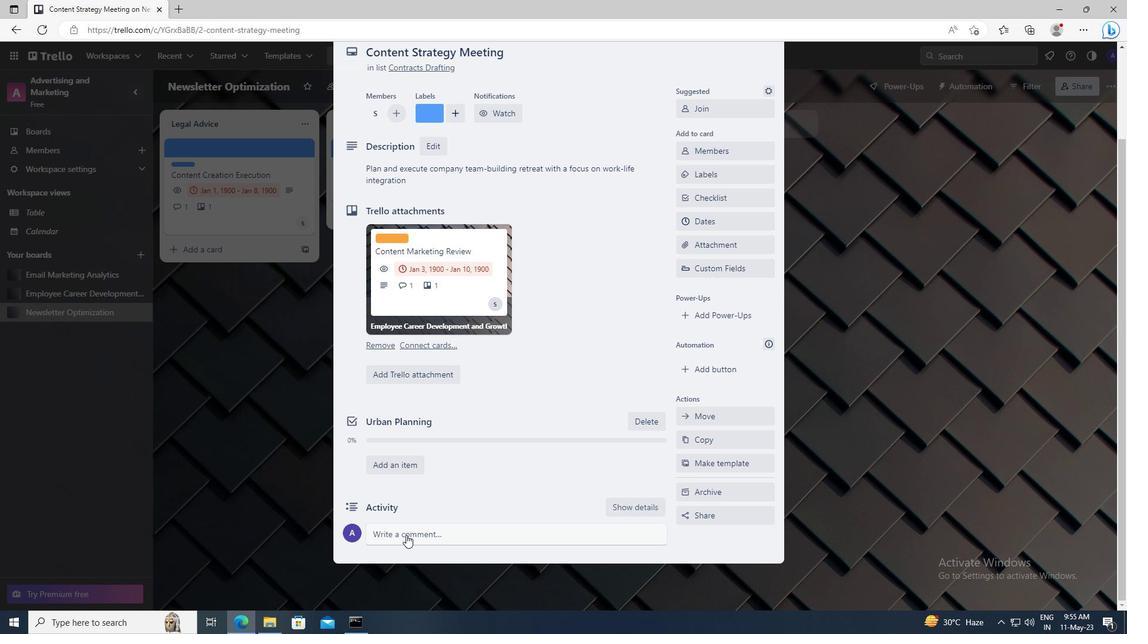 
Action: Key pressed <Key.shift>GIVEN<Key.space>THE<Key.space>POTENTIAL<Key.space>IMPACT<Key.space>OF<Key.space>THIS<Key.space>TASK<Key.space>ON<Key.space>OUR<Key.space>COMPANY<Key.space>COMPETITIVE<Key.space>POSITION,<Key.space>LET<Key.space>US<Key.space>ENSURE<Key.space>THAT<Key.space>WE<Key.space>APPROACH<Key.space>IT<Key.space>WITH<Key.space>A<Key.space>SENSE<Key.space>OF<Key.space>STRATEGIC<Key.space>THINKING<Key.space>AND<Key.space>PLANNING.
Screenshot: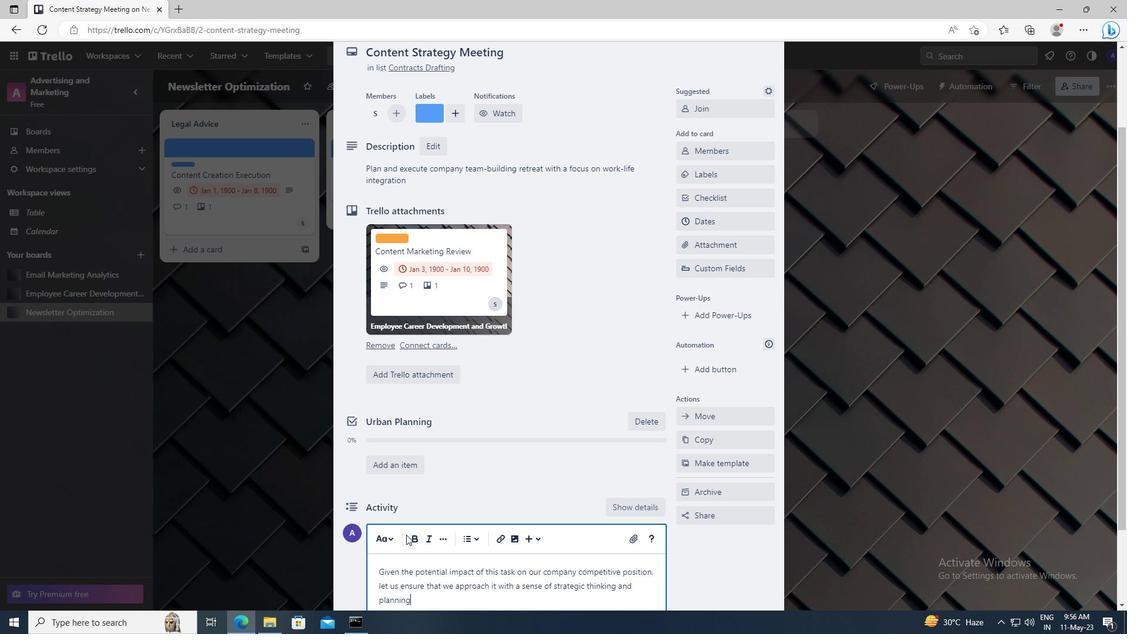 
Action: Mouse scrolled (406, 534) with delta (0, 0)
Screenshot: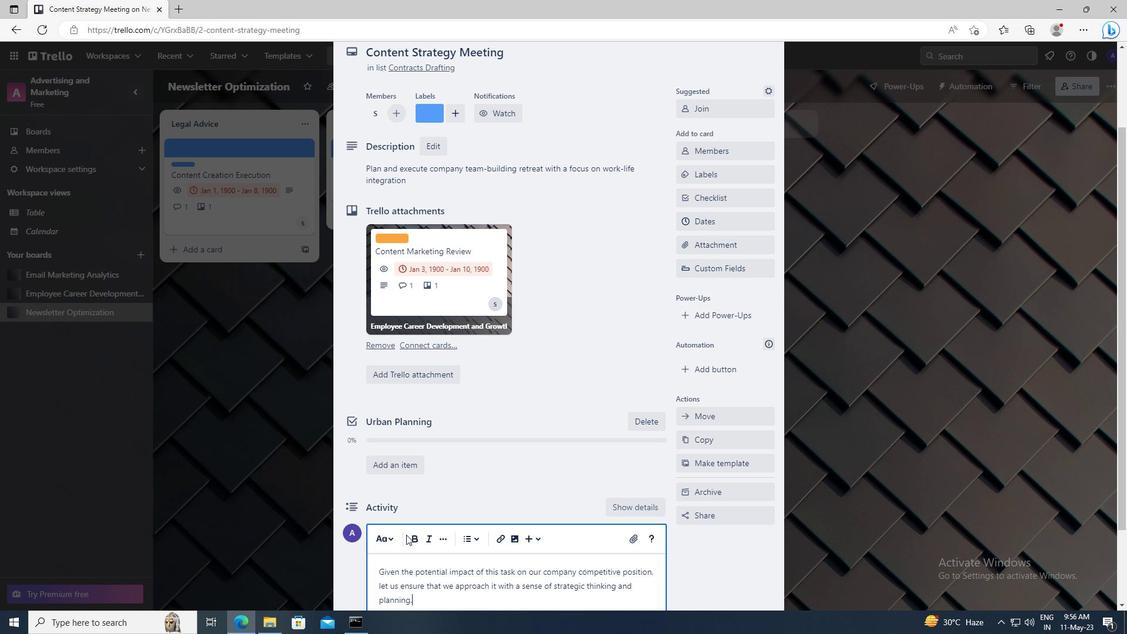 
Action: Mouse moved to (388, 547)
Screenshot: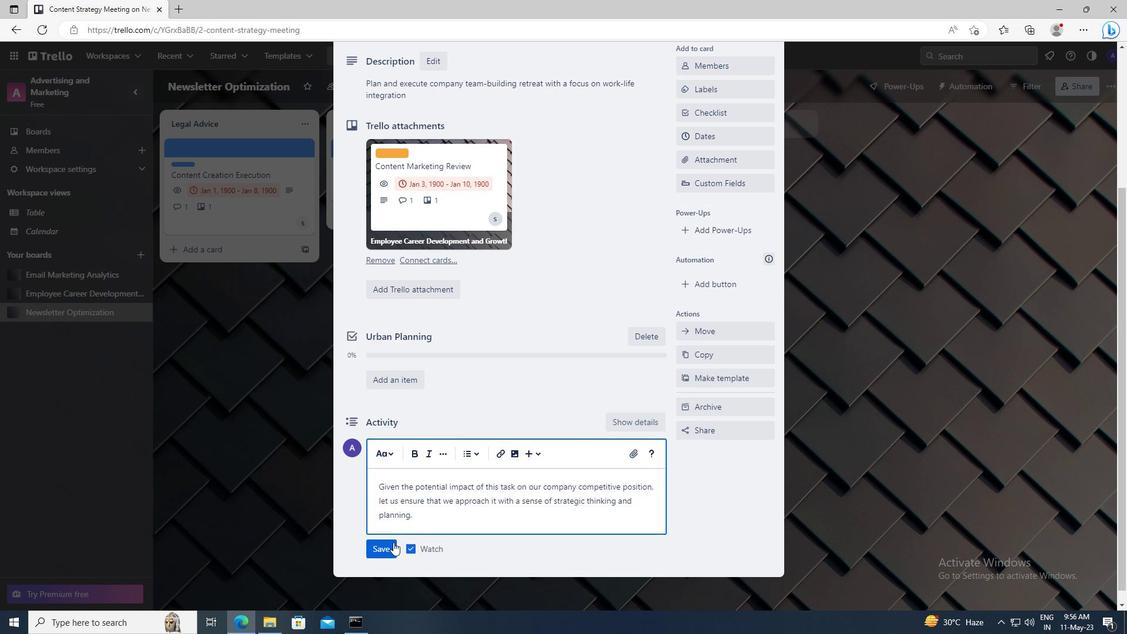 
Action: Mouse pressed left at (388, 547)
Screenshot: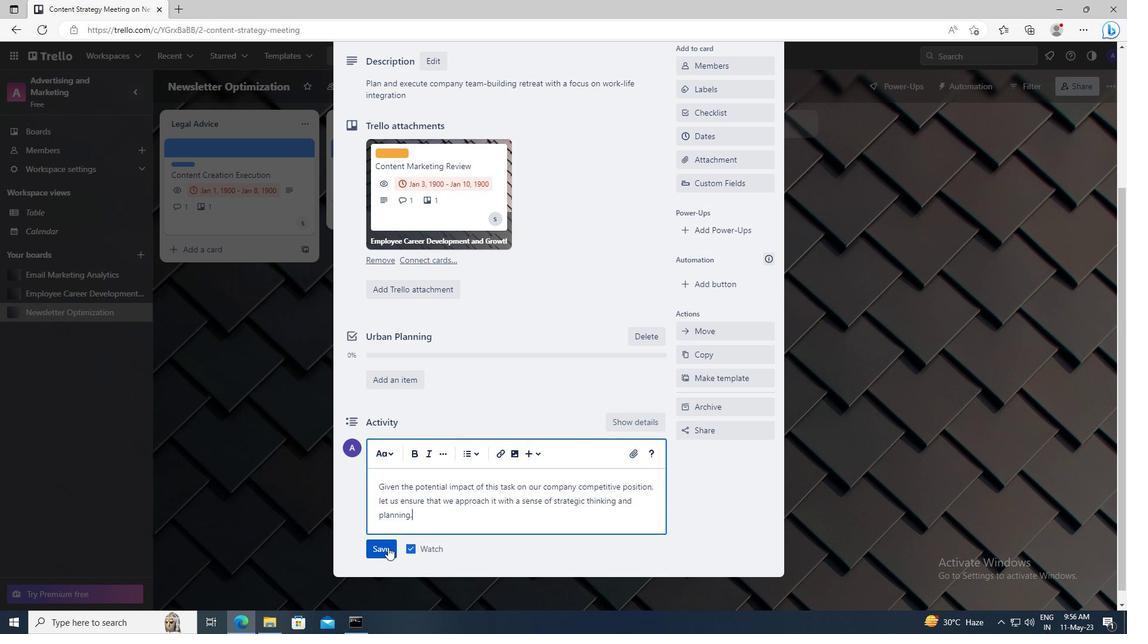 
Action: Mouse moved to (720, 224)
Screenshot: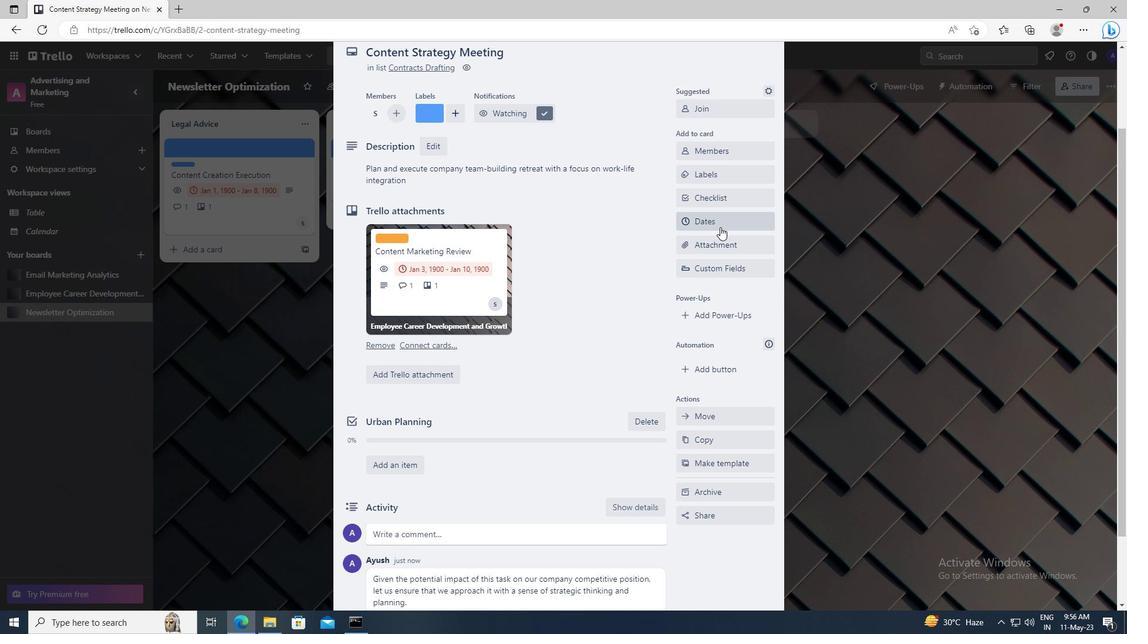 
Action: Mouse pressed left at (720, 224)
Screenshot: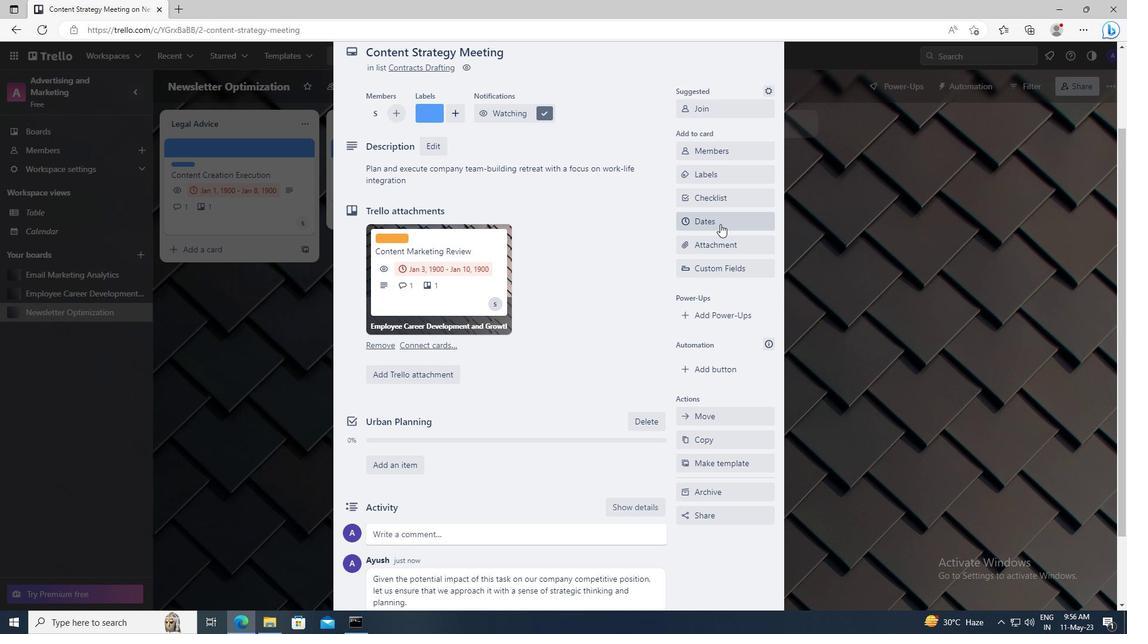 
Action: Mouse moved to (691, 298)
Screenshot: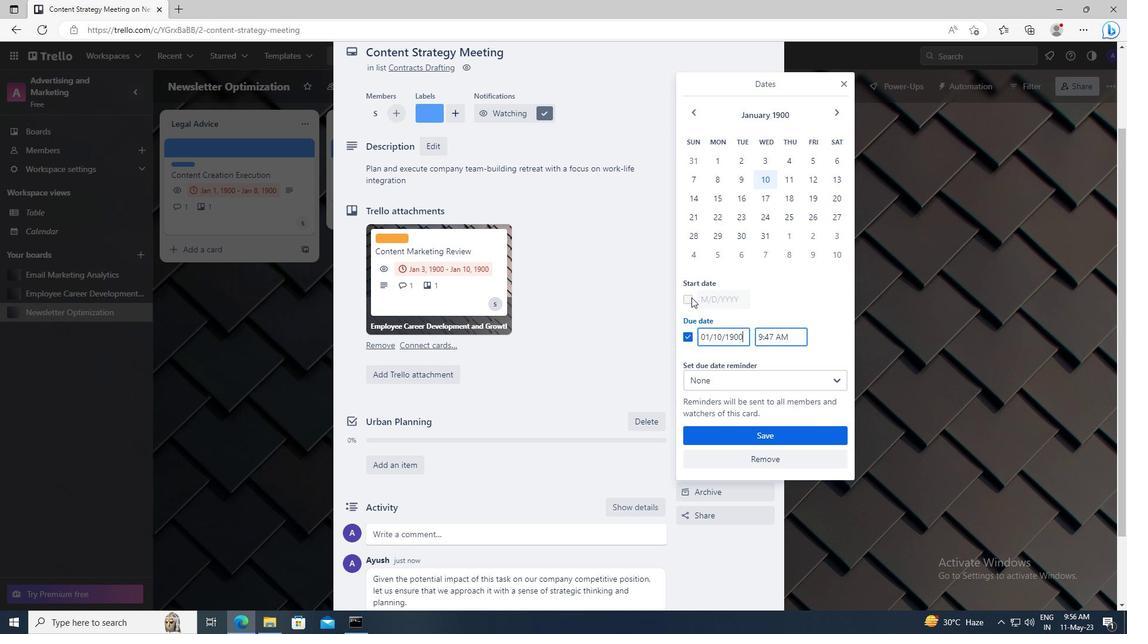 
Action: Mouse pressed left at (691, 298)
Screenshot: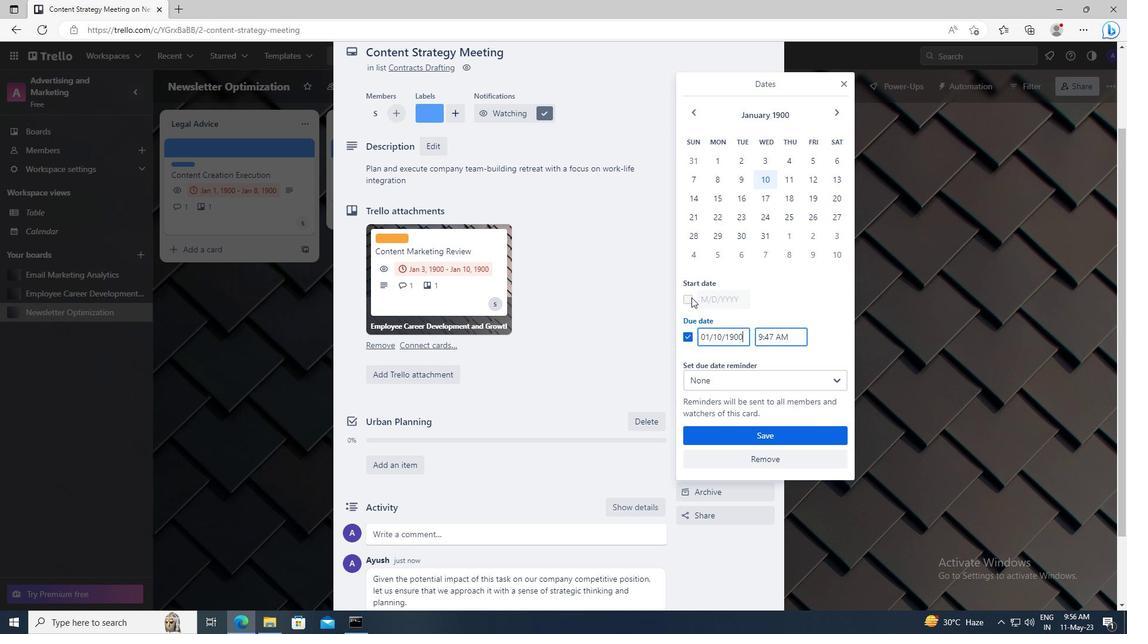 
Action: Mouse moved to (744, 300)
Screenshot: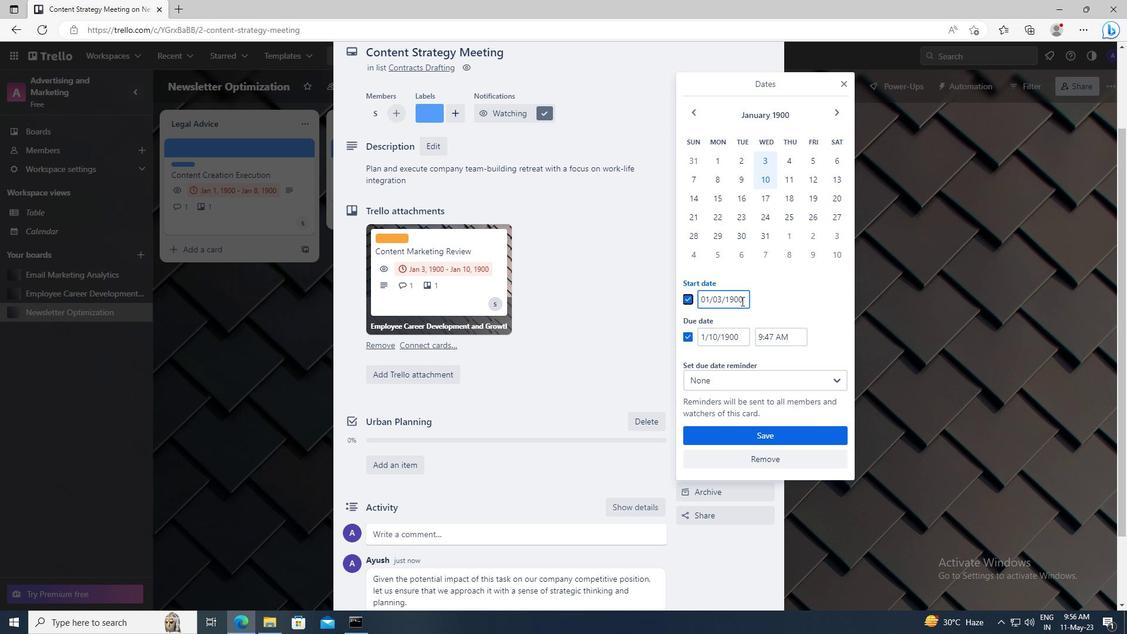 
Action: Mouse pressed left at (744, 300)
Screenshot: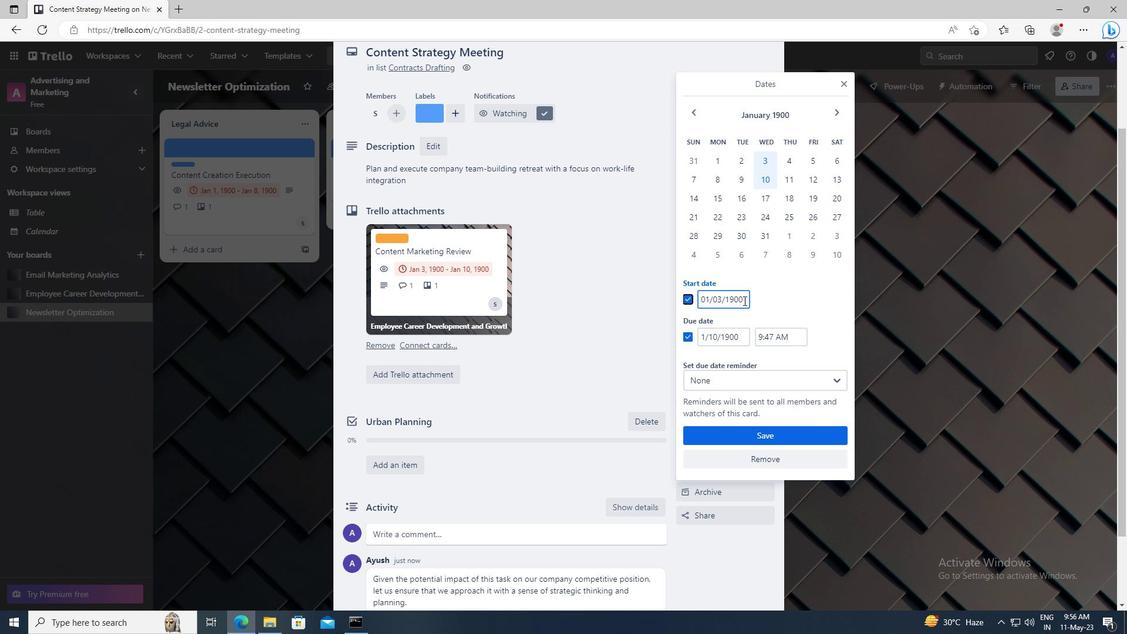 
Action: Key pressed <Key.left><Key.left><Key.left><Key.left><Key.left><Key.backspace>4
Screenshot: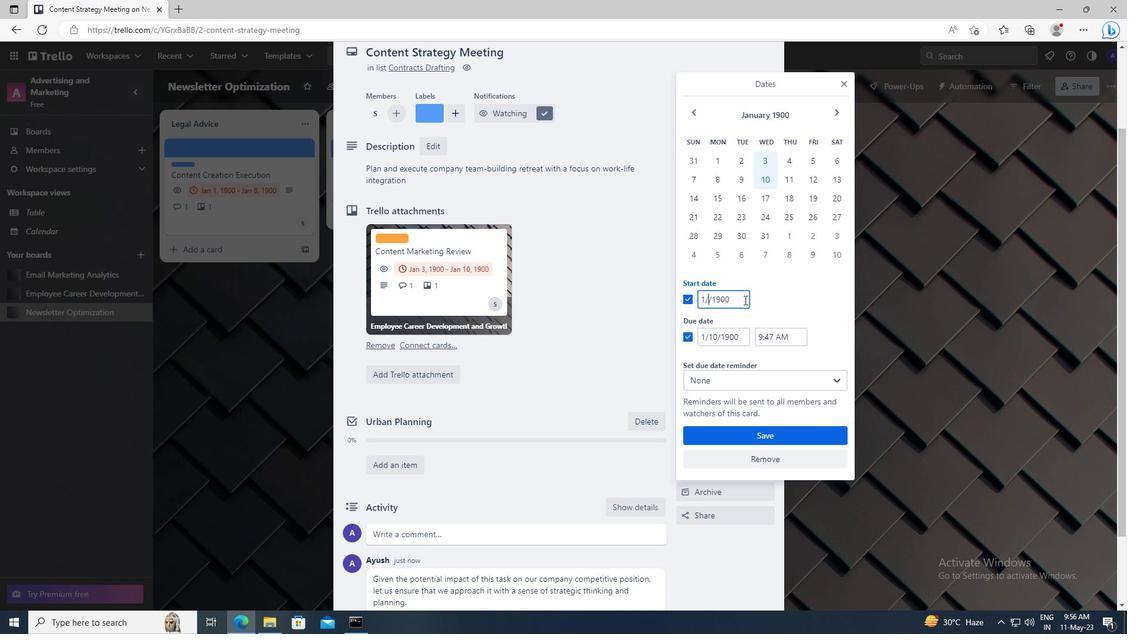 
Action: Mouse moved to (745, 335)
Screenshot: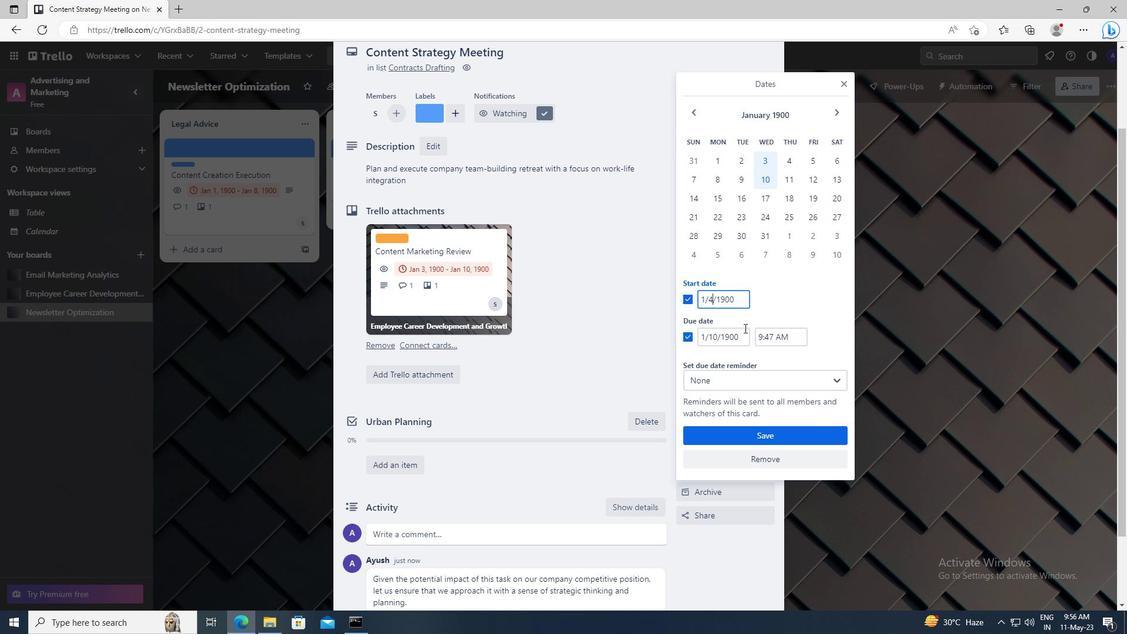 
Action: Mouse pressed left at (745, 335)
Screenshot: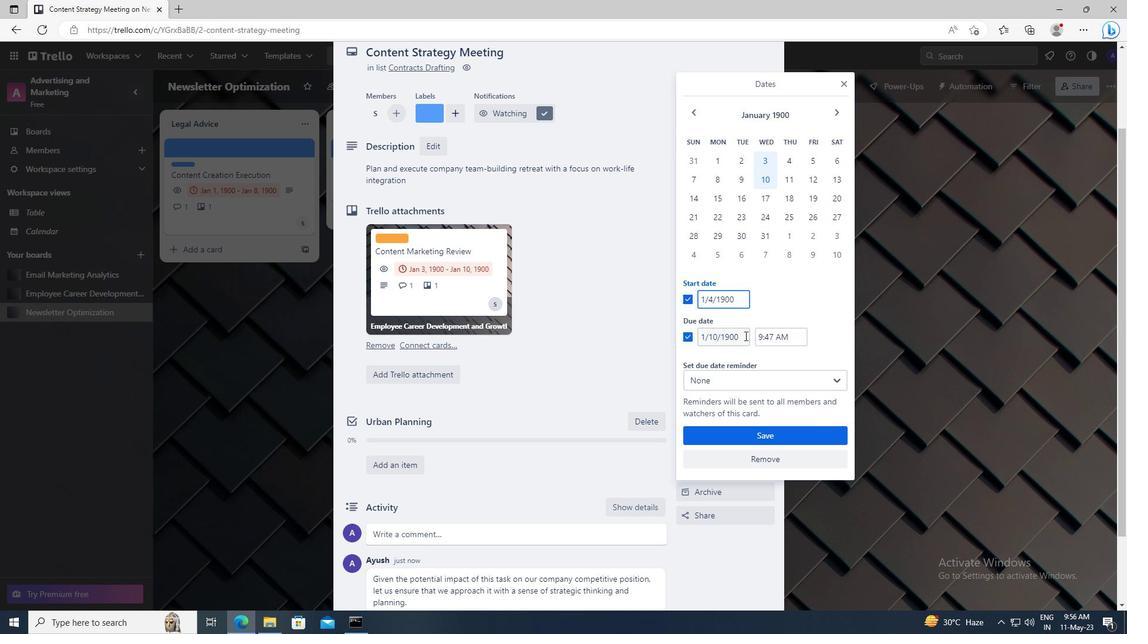 
Action: Key pressed <Key.left><Key.left><Key.left><Key.left><Key.left><Key.backspace><Key.backspace>11
Screenshot: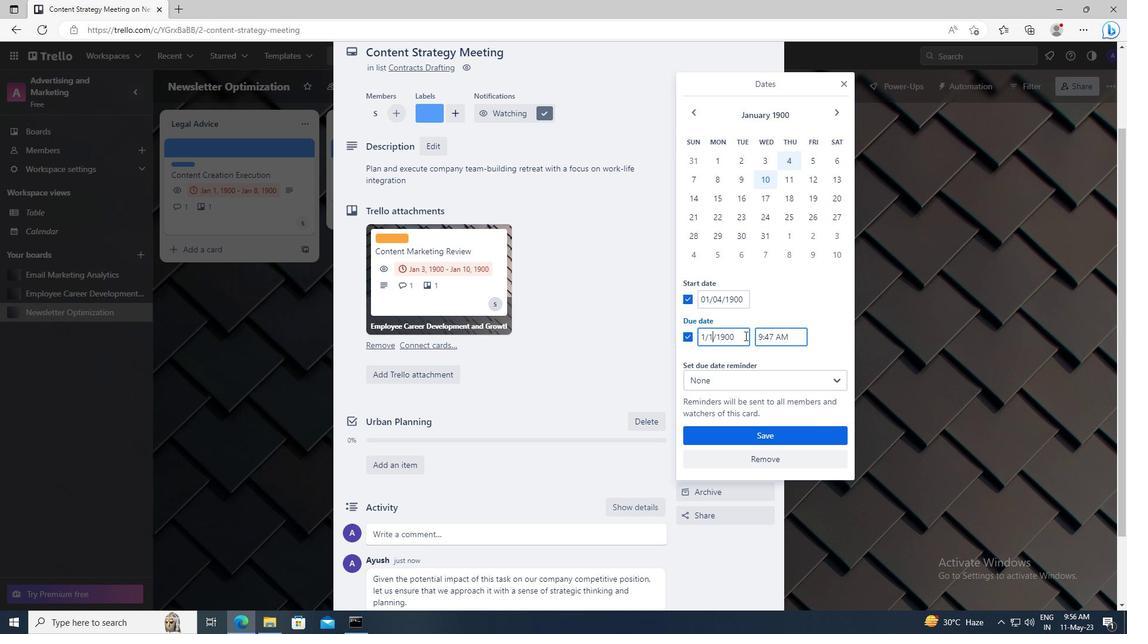 
Action: Mouse moved to (759, 439)
Screenshot: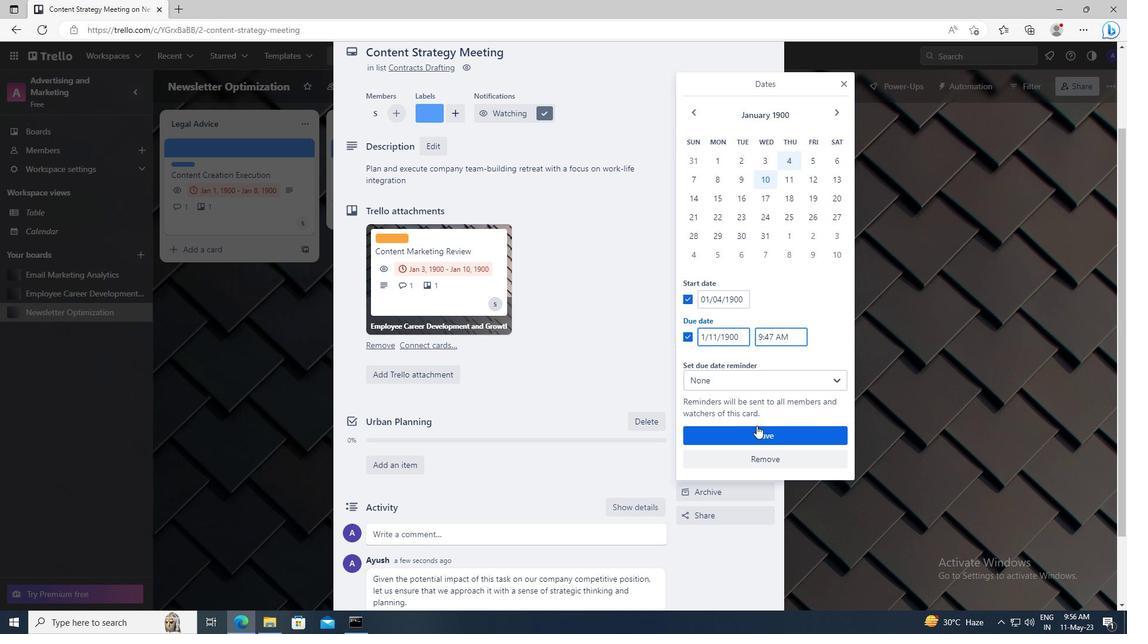 
Action: Mouse pressed left at (759, 439)
Screenshot: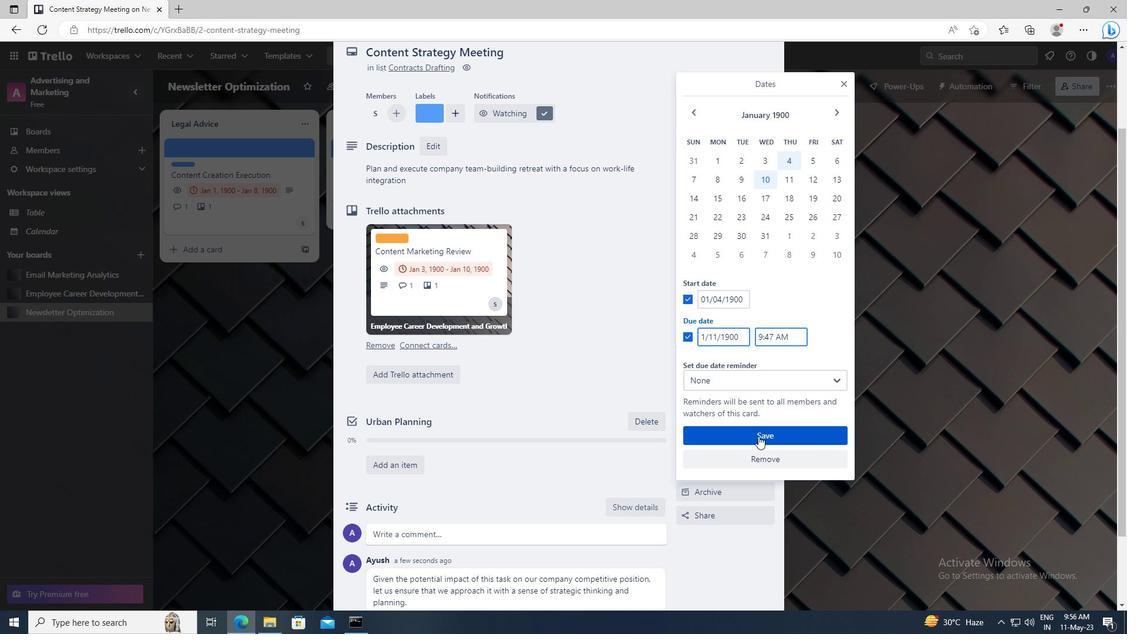 
